 Task: Search one way flight ticket for 1 adult, 5 children, 2 infants in seat and 1 infant on lap in first from Durango: Durango√la Plata County Airport to Raleigh: Raleigh-durham International Airport on 8-5-2023. Choice of flights is United. Number of bags: 1 checked bag. Price is upto 82000. Outbound departure time preference is 21:45.
Action: Mouse moved to (353, 146)
Screenshot: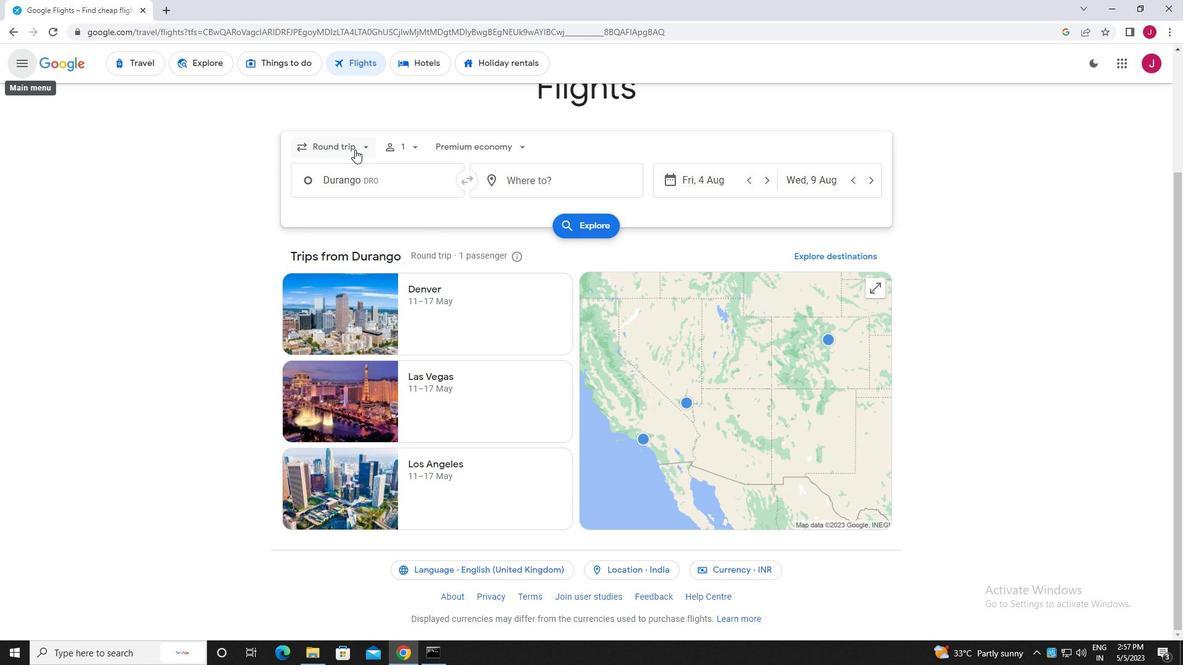
Action: Mouse pressed left at (353, 146)
Screenshot: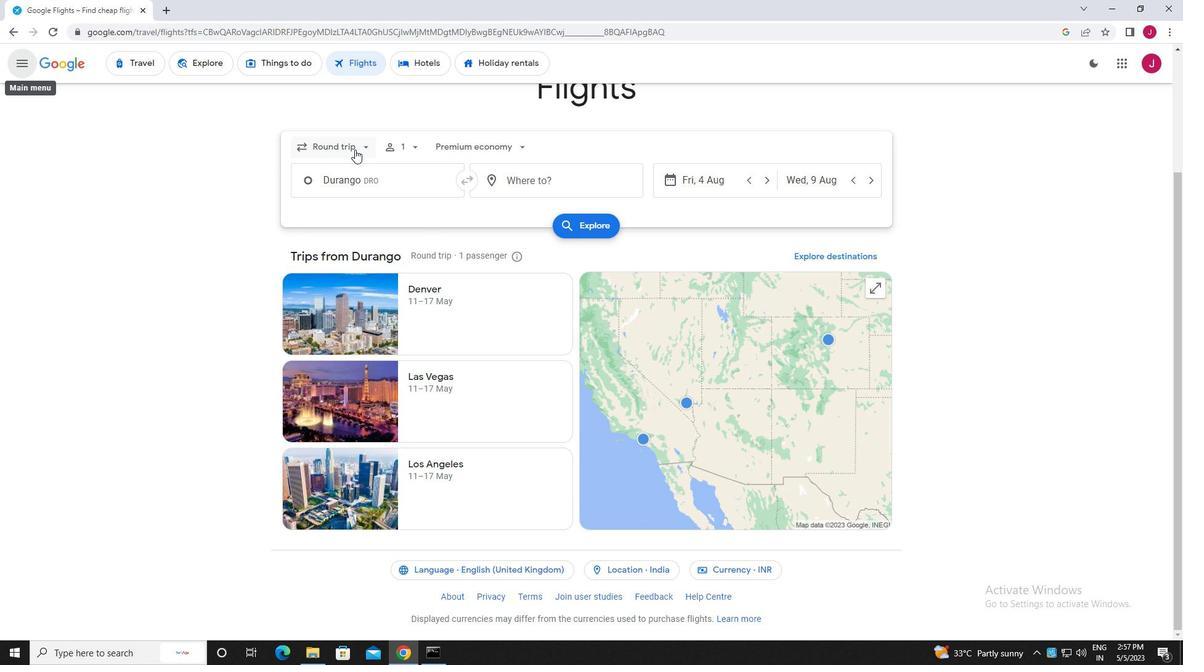 
Action: Mouse moved to (337, 204)
Screenshot: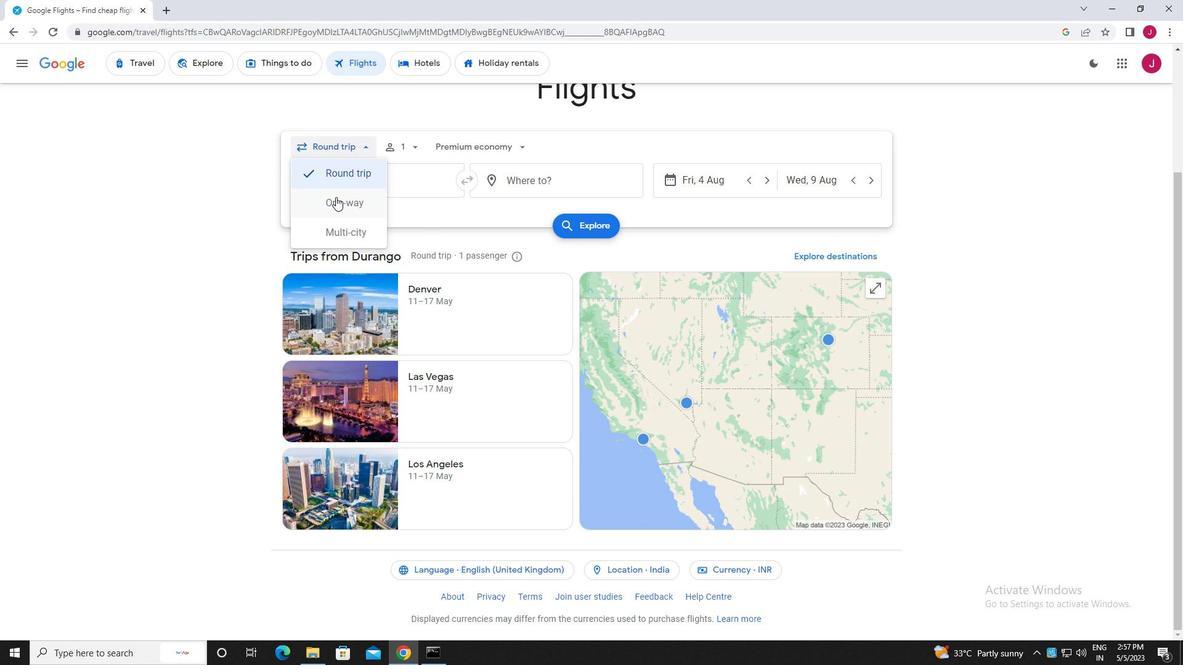 
Action: Mouse pressed left at (337, 204)
Screenshot: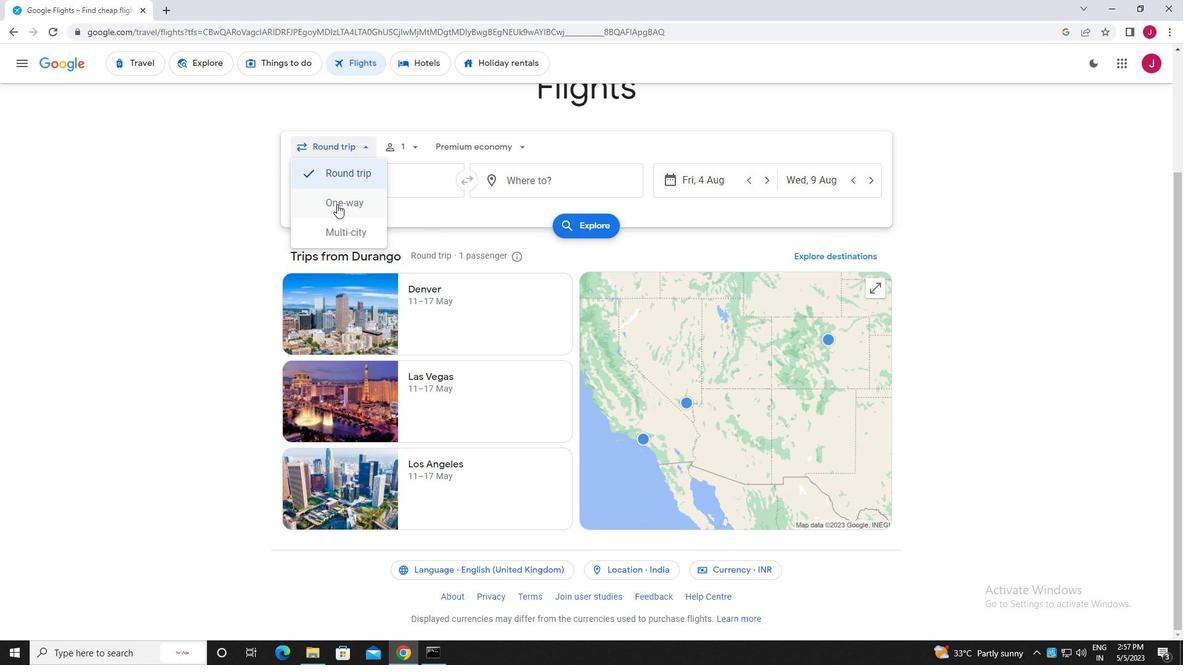 
Action: Mouse moved to (412, 147)
Screenshot: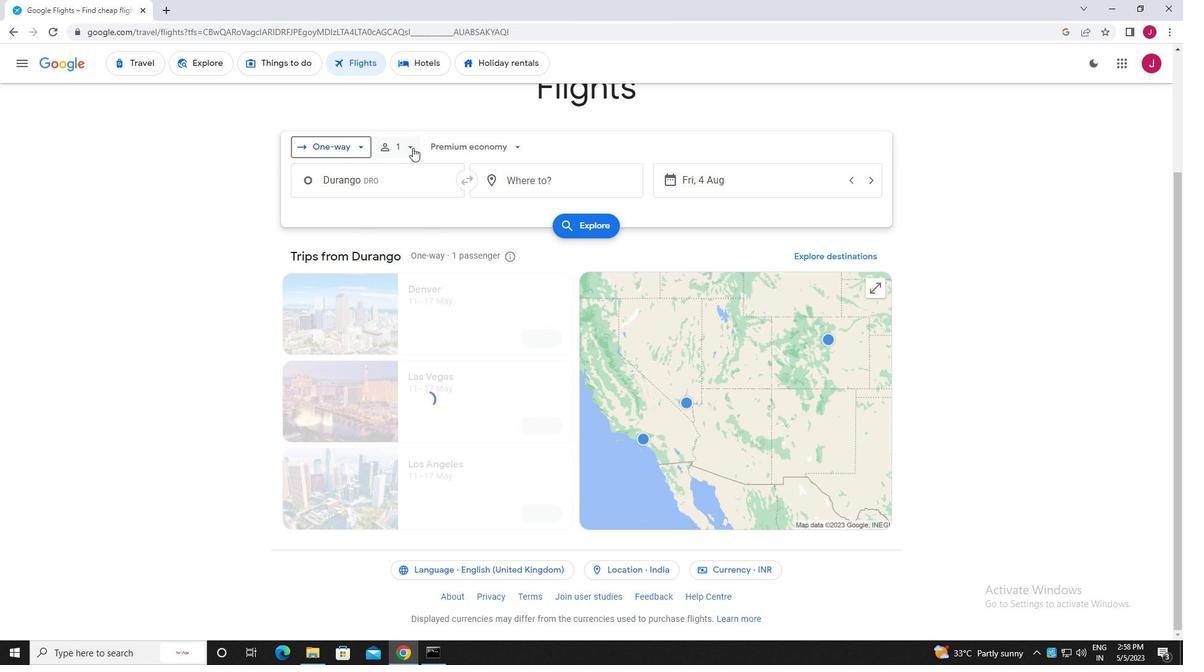 
Action: Mouse pressed left at (412, 147)
Screenshot: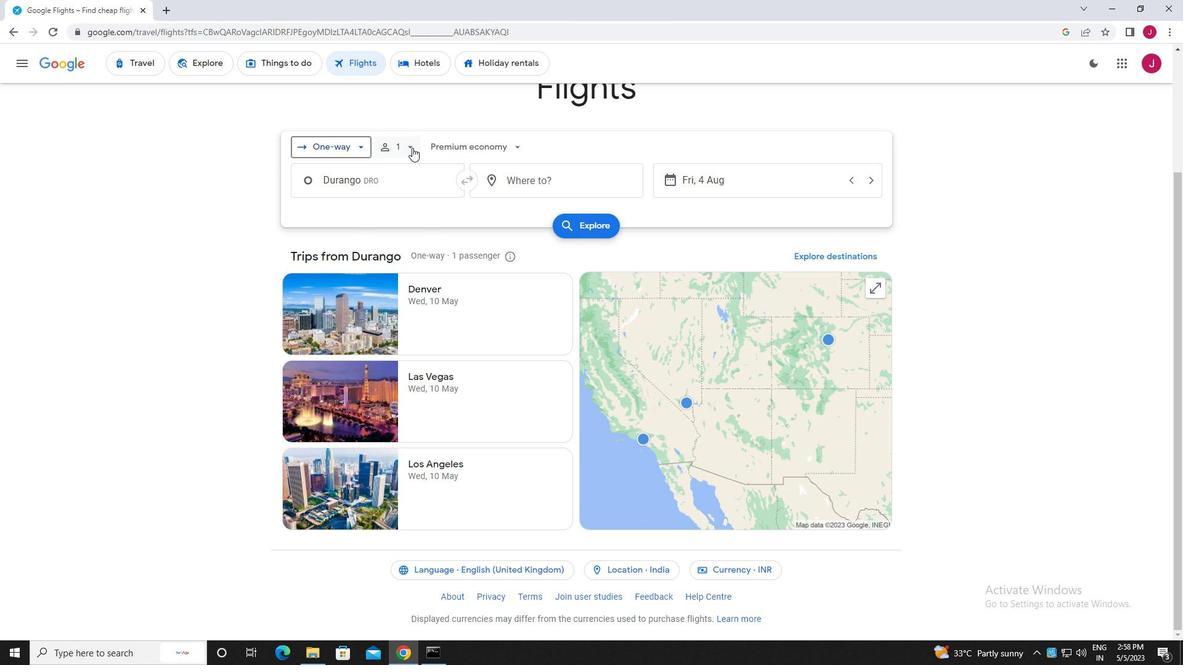 
Action: Mouse moved to (507, 210)
Screenshot: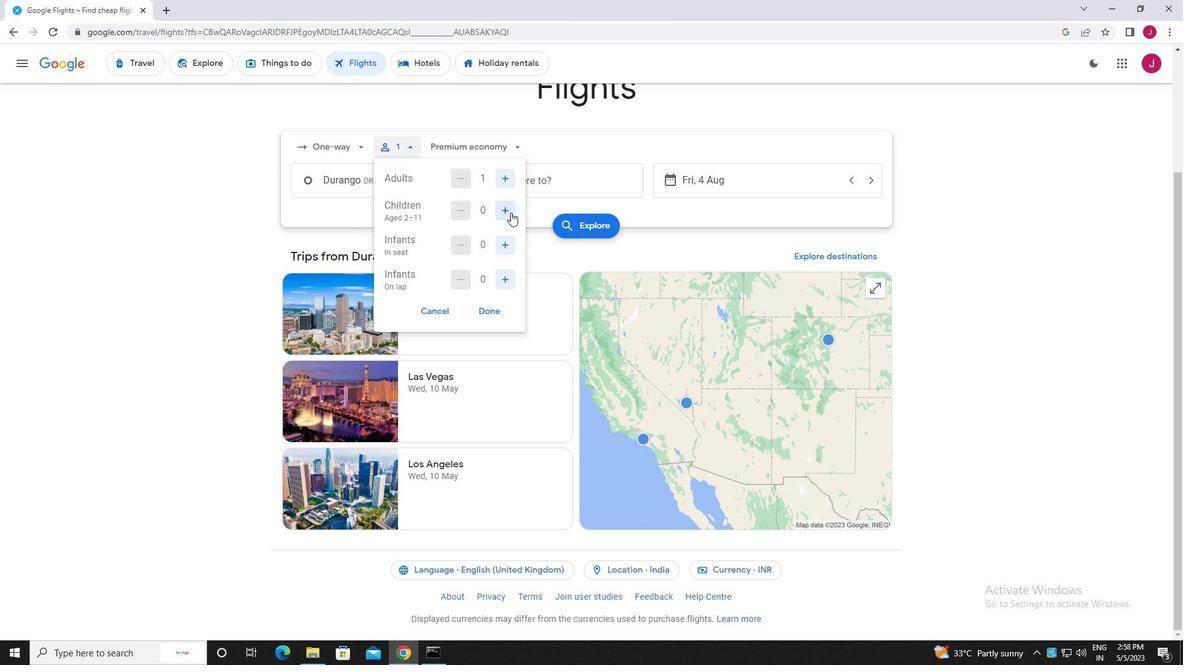 
Action: Mouse pressed left at (507, 210)
Screenshot: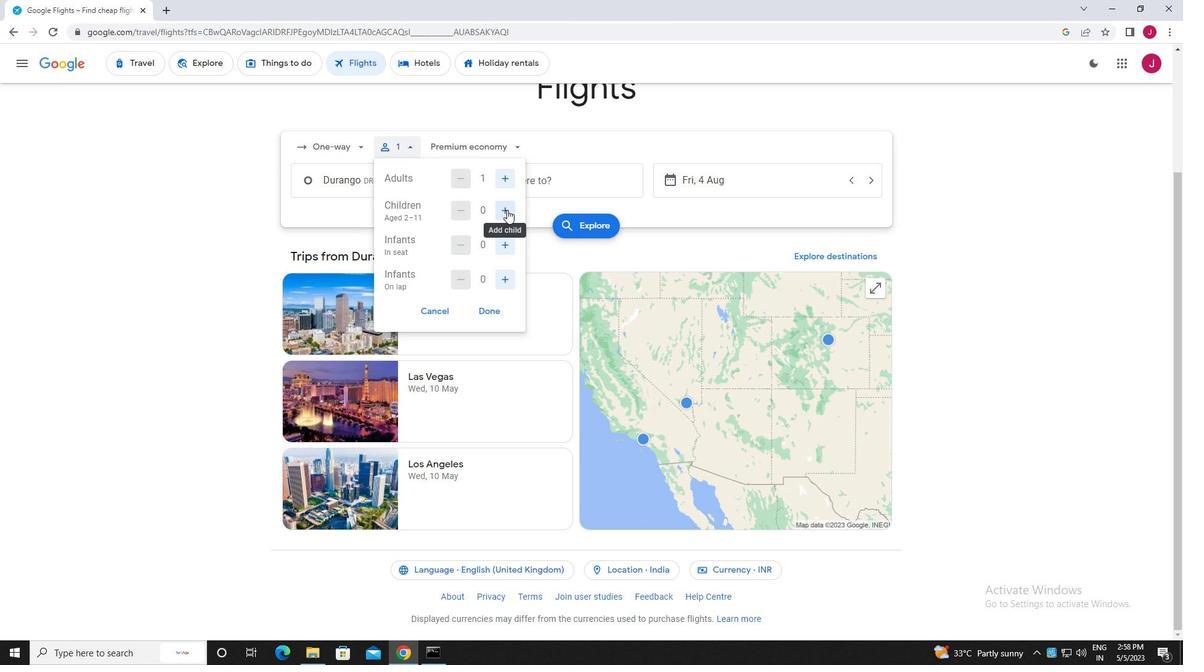 
Action: Mouse pressed left at (507, 210)
Screenshot: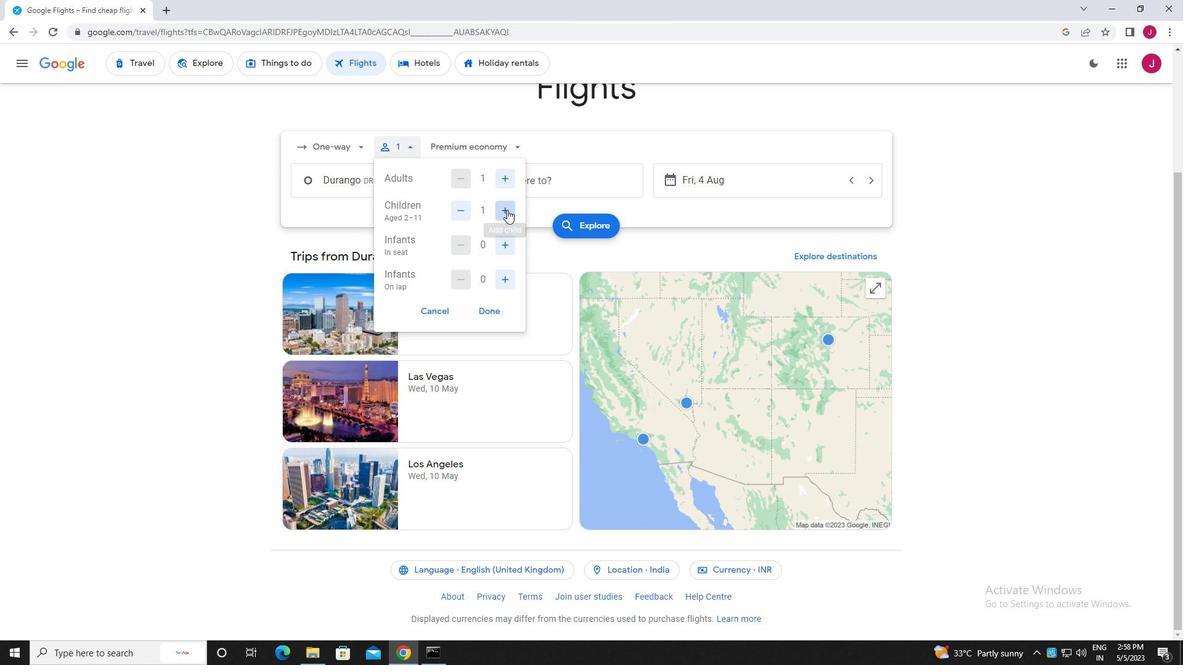 
Action: Mouse pressed left at (507, 210)
Screenshot: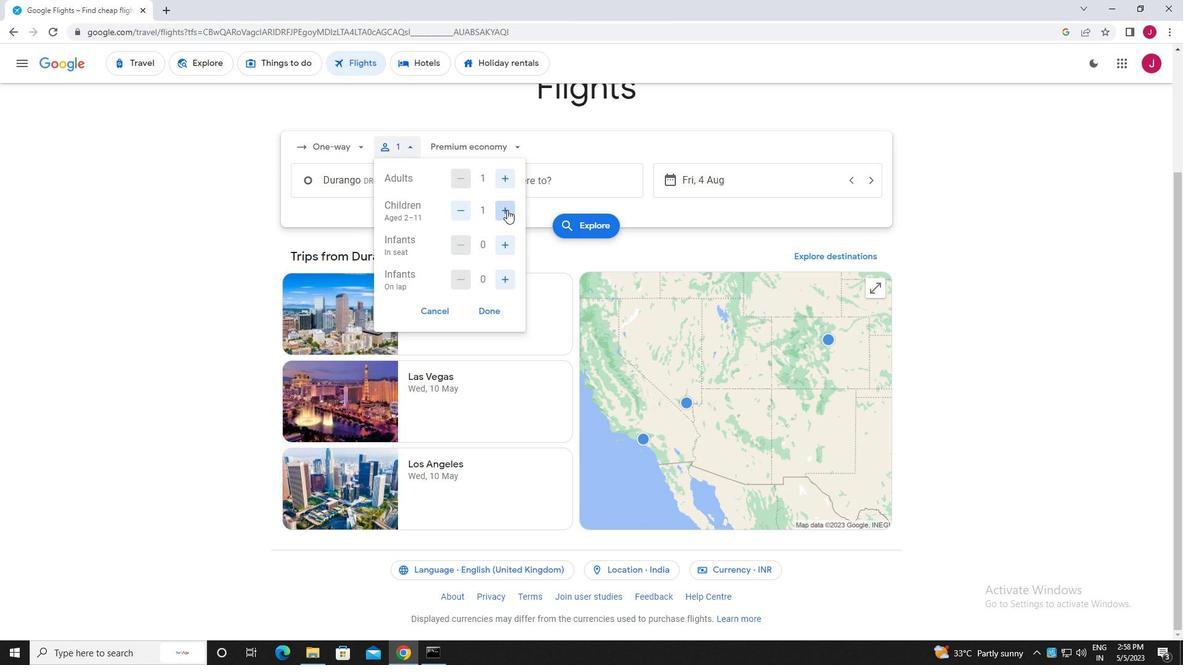 
Action: Mouse pressed left at (507, 210)
Screenshot: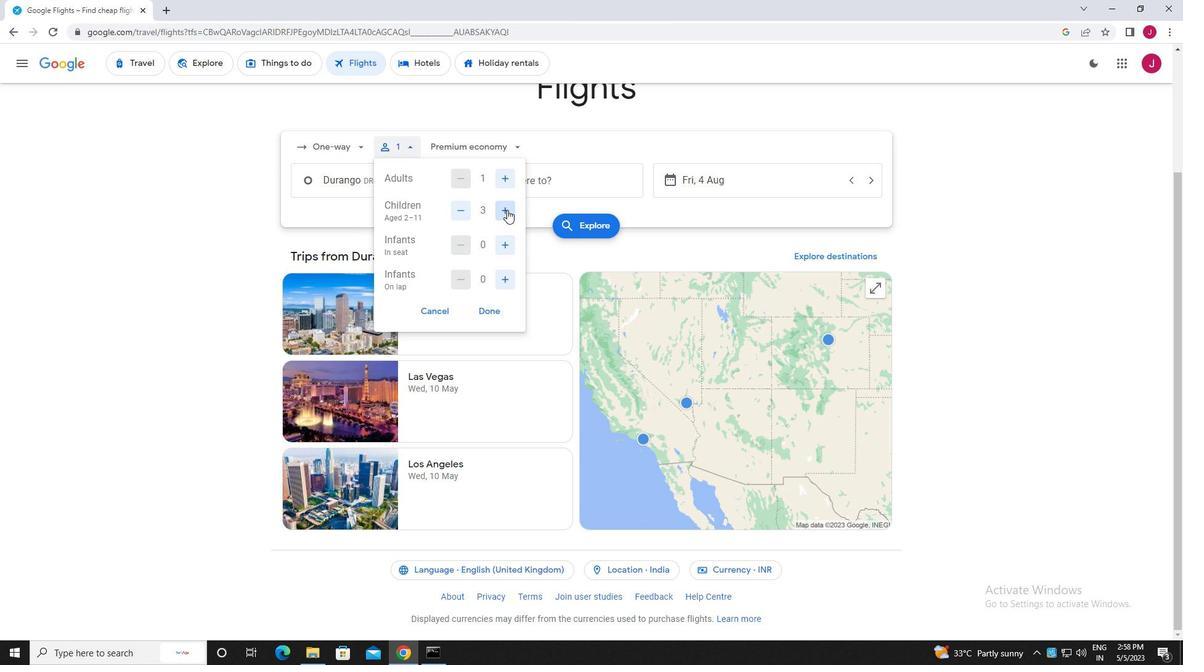 
Action: Mouse pressed left at (507, 210)
Screenshot: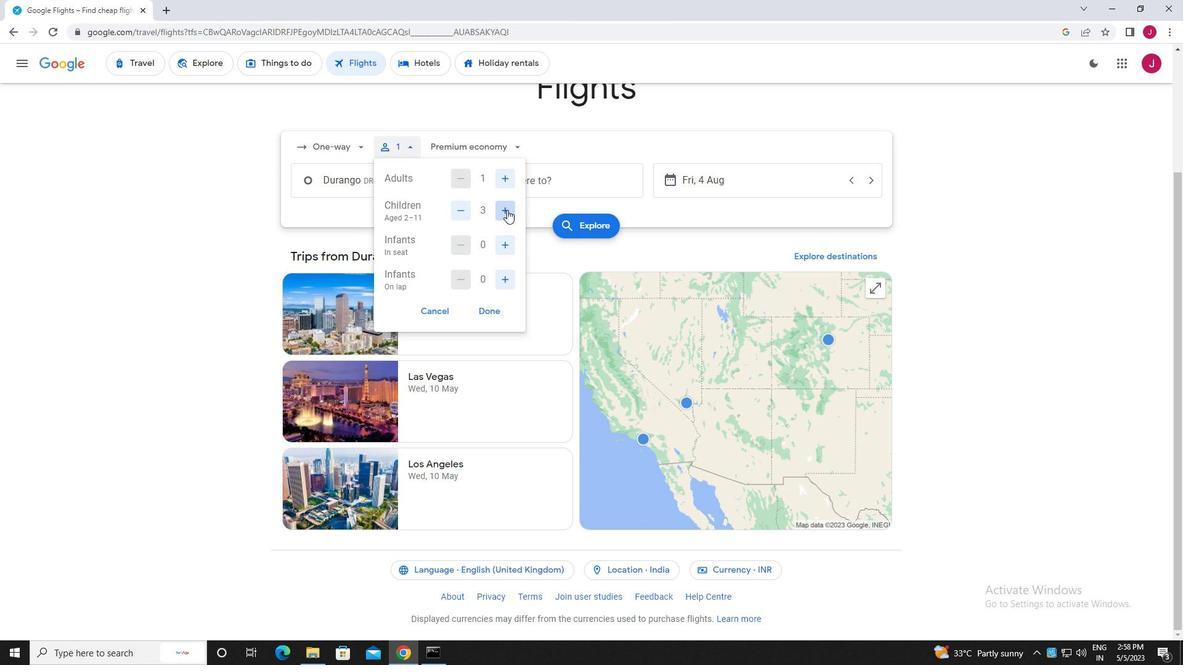 
Action: Mouse moved to (510, 252)
Screenshot: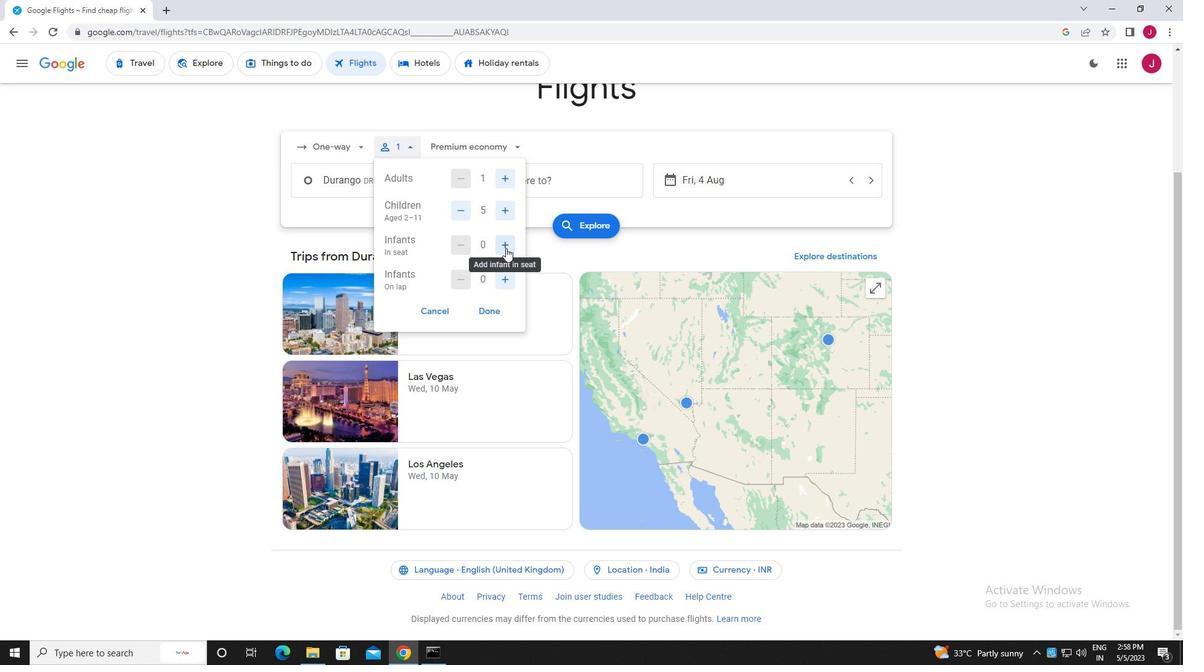 
Action: Mouse pressed left at (510, 252)
Screenshot: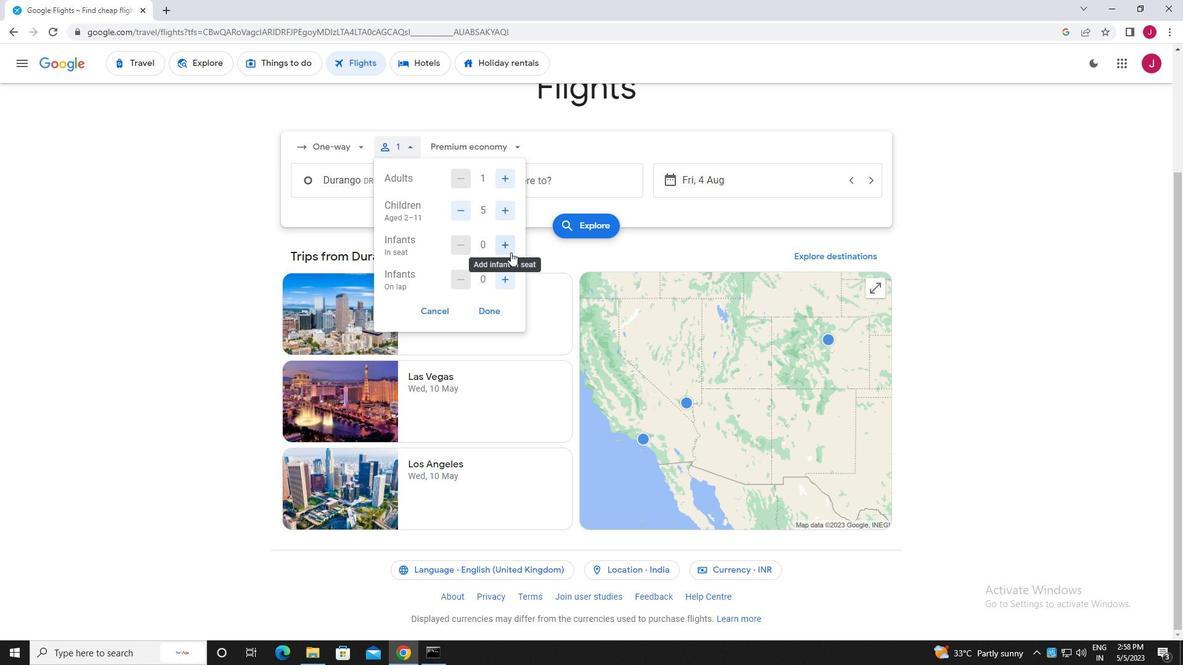 
Action: Mouse pressed left at (510, 252)
Screenshot: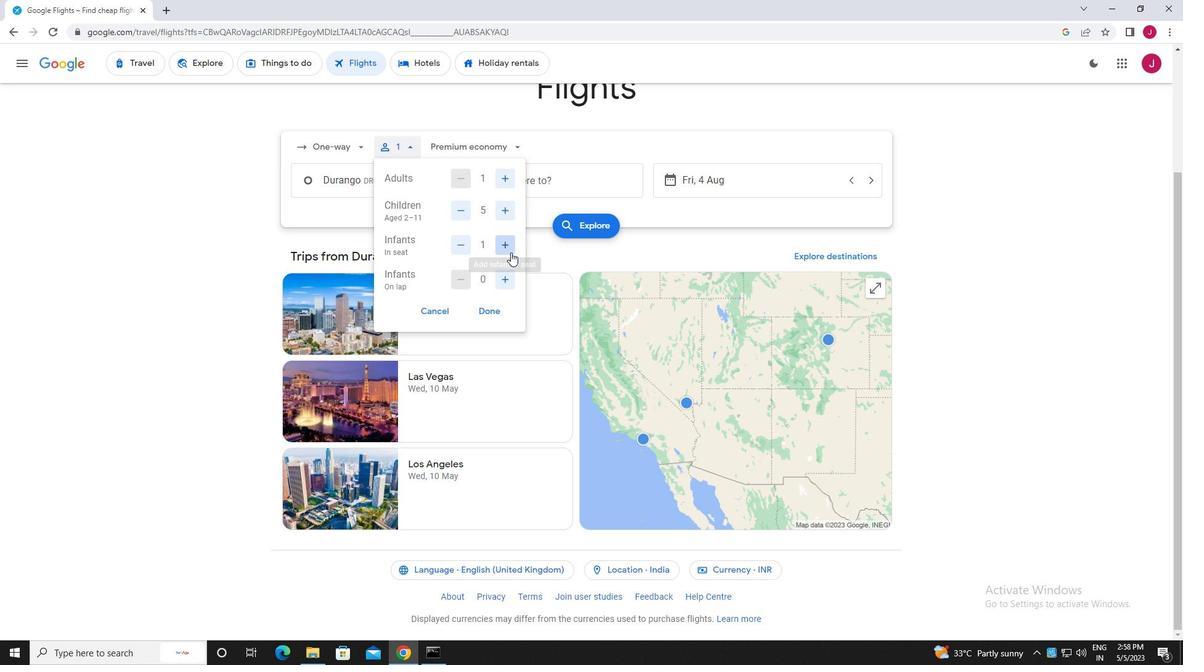 
Action: Mouse moved to (506, 281)
Screenshot: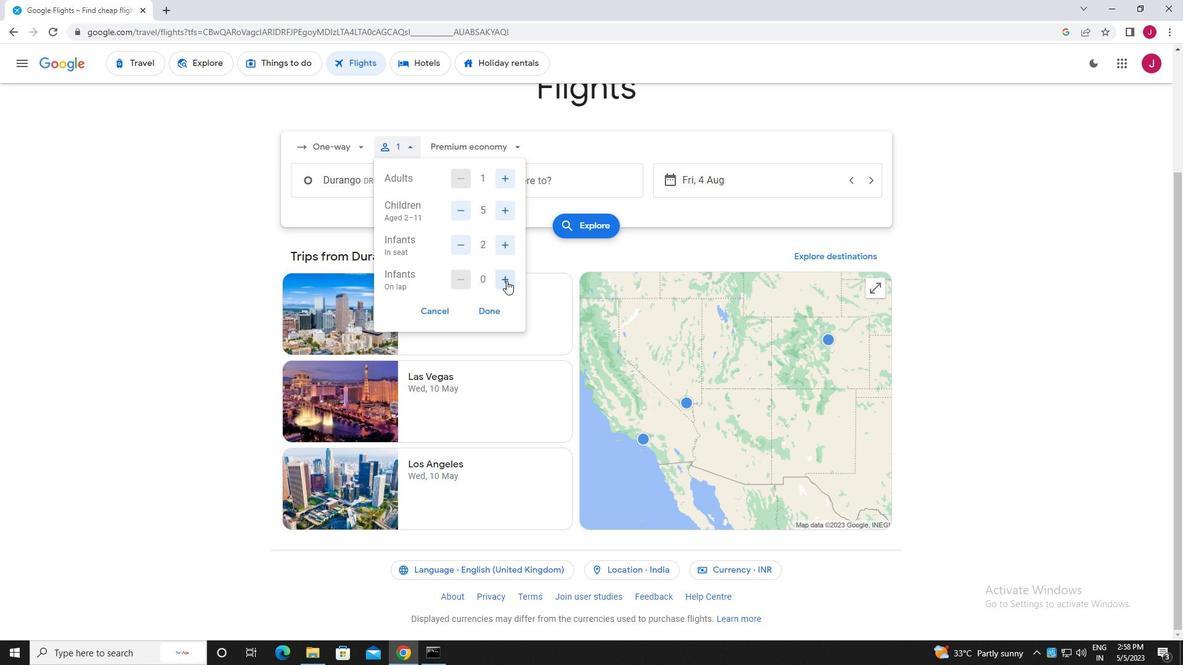 
Action: Mouse pressed left at (506, 281)
Screenshot: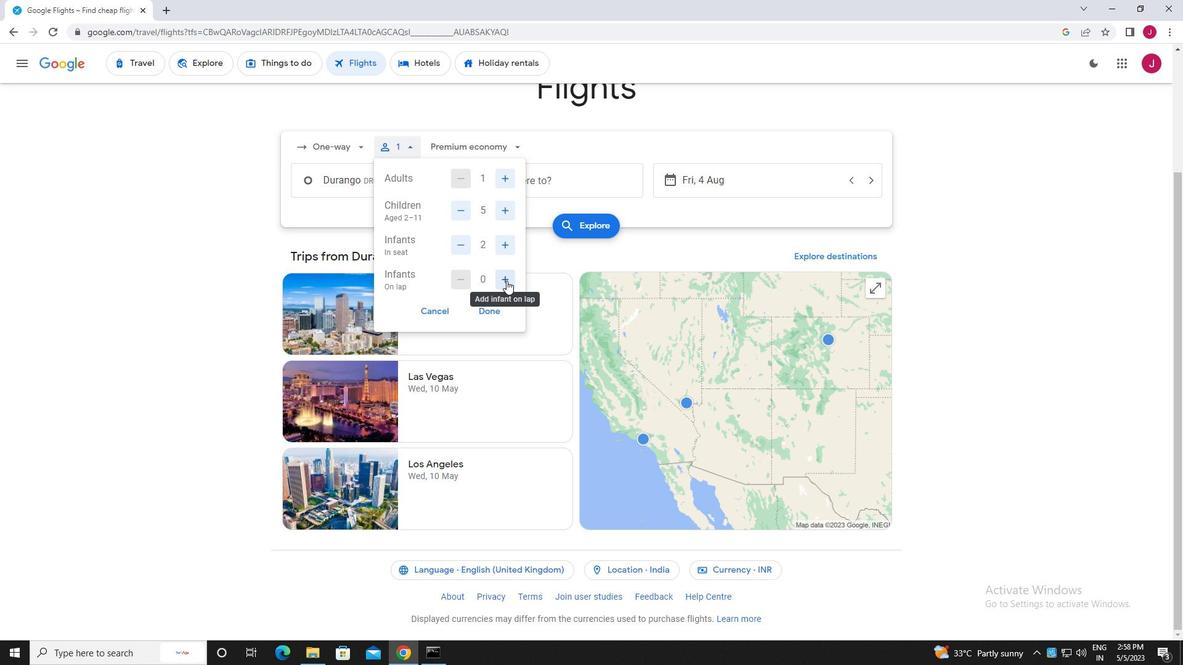 
Action: Mouse moved to (462, 246)
Screenshot: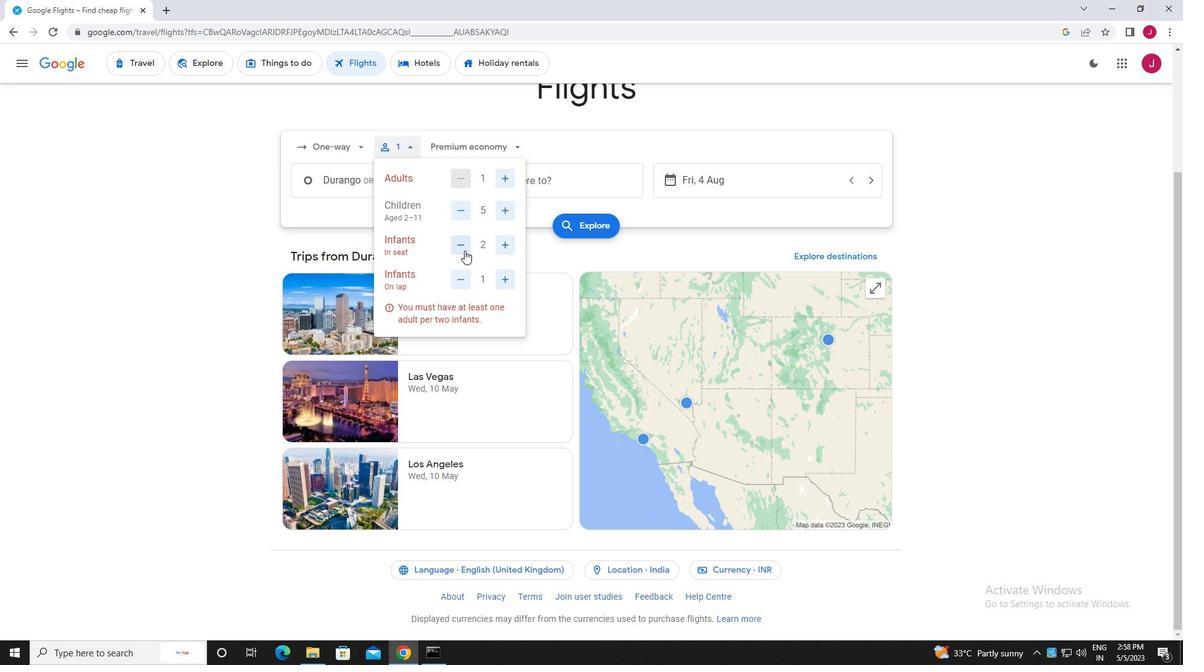 
Action: Mouse pressed left at (462, 246)
Screenshot: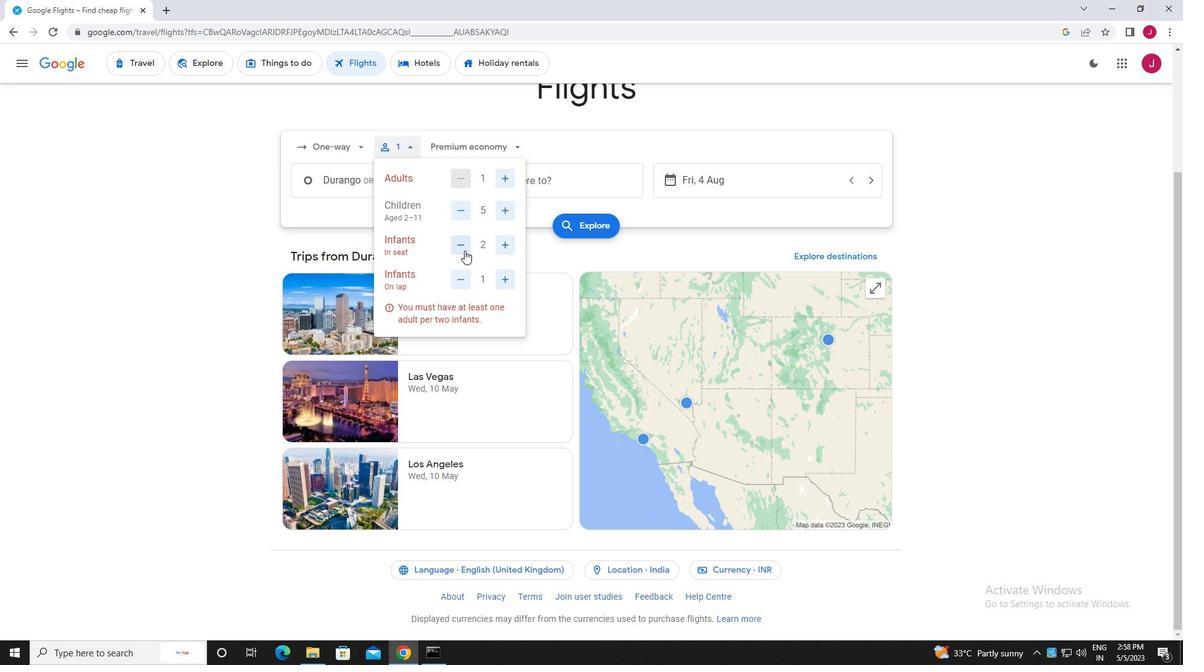 
Action: Mouse moved to (489, 306)
Screenshot: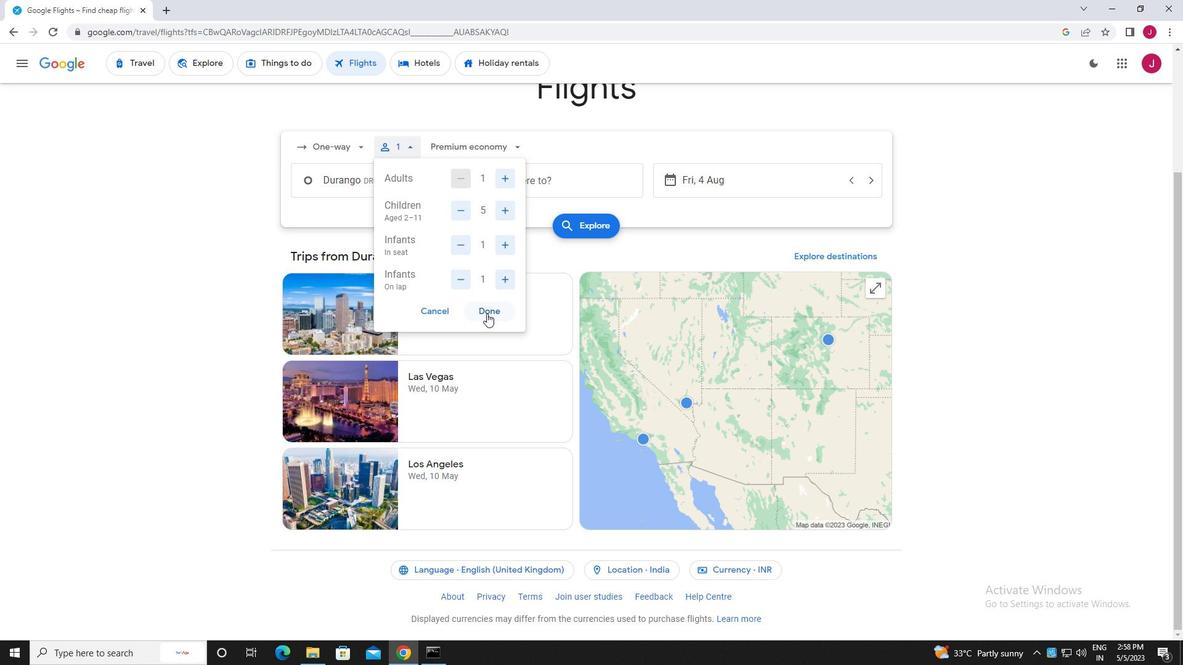 
Action: Mouse pressed left at (489, 306)
Screenshot: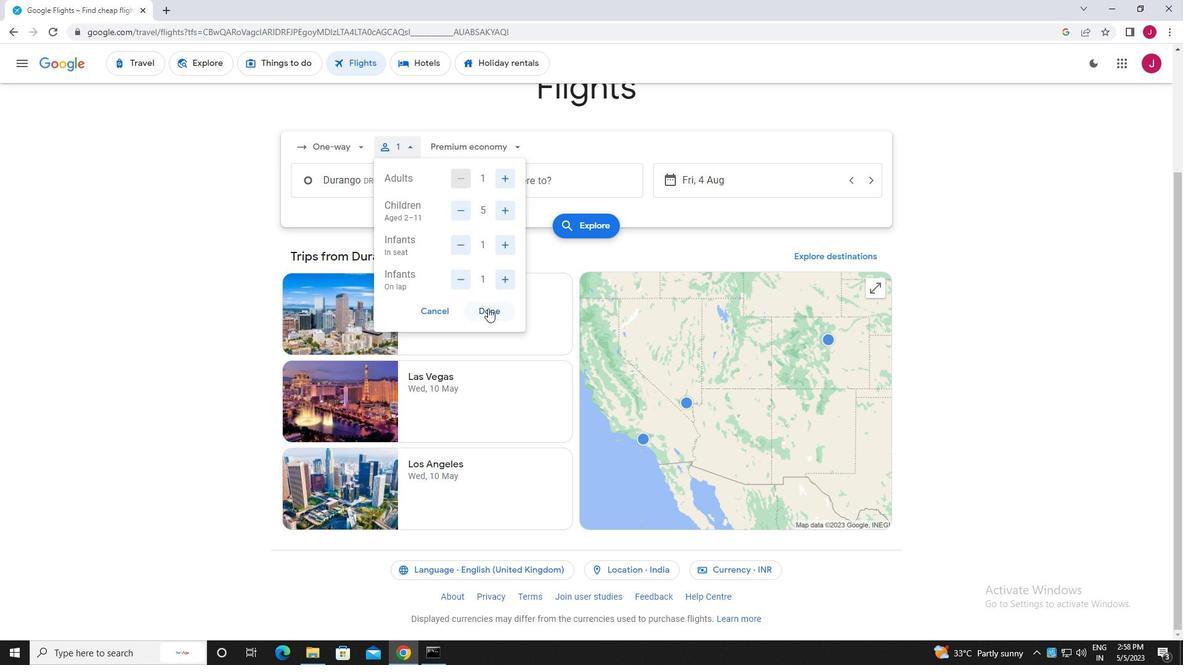 
Action: Mouse moved to (478, 150)
Screenshot: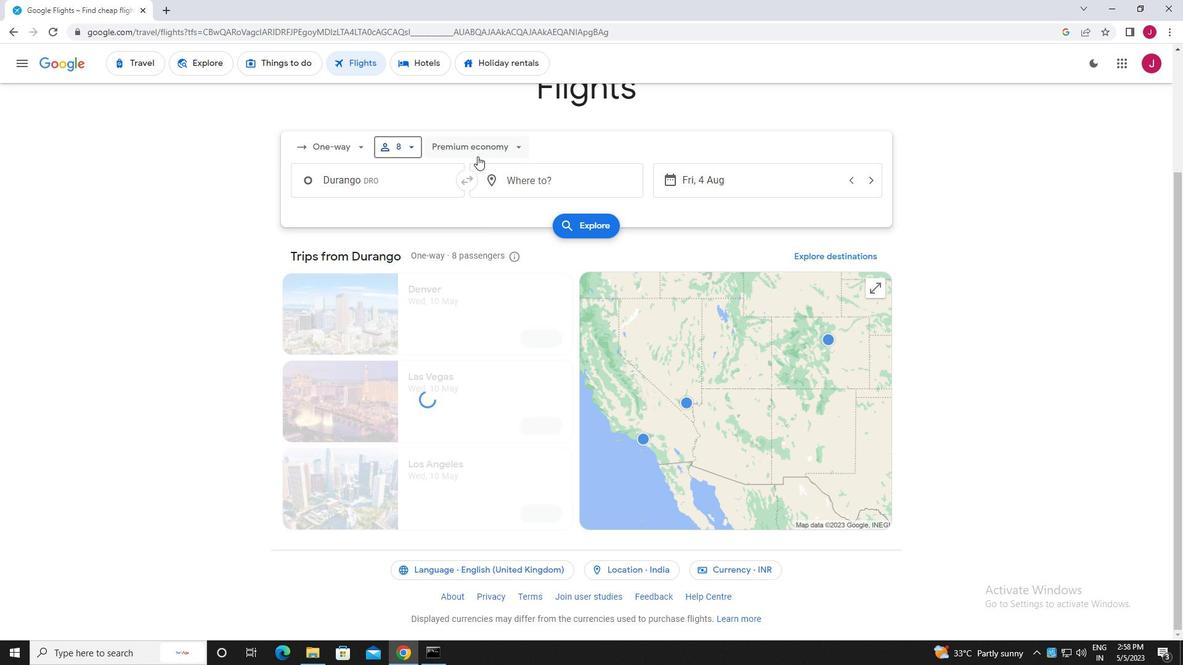 
Action: Mouse pressed left at (478, 150)
Screenshot: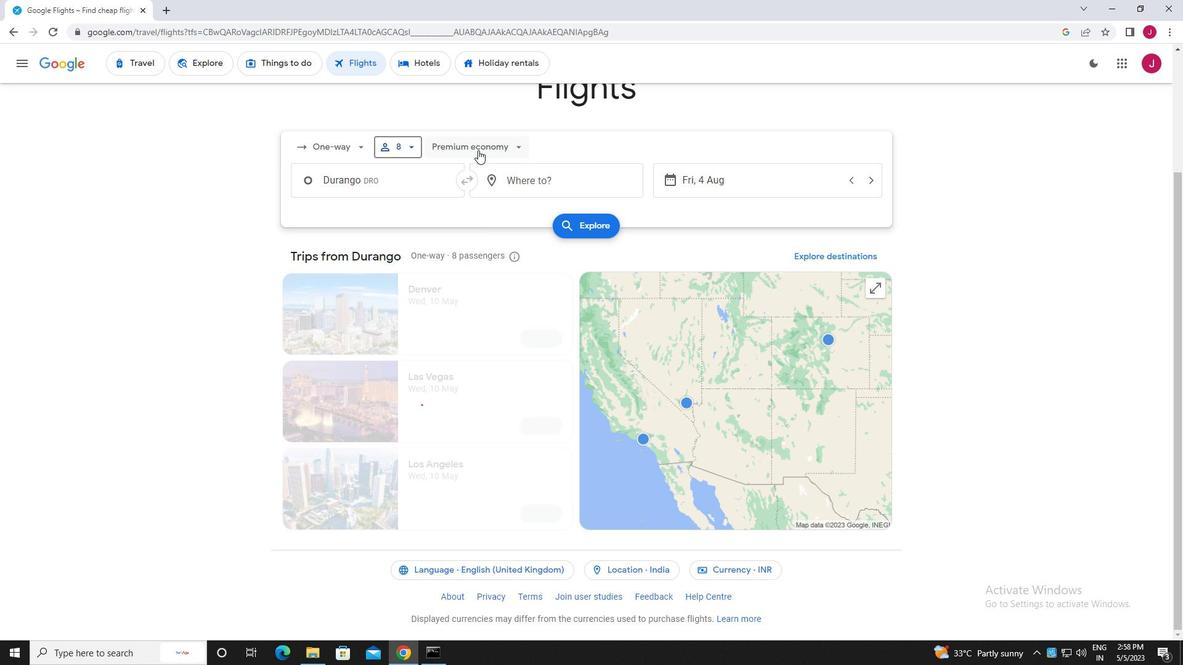 
Action: Mouse moved to (476, 258)
Screenshot: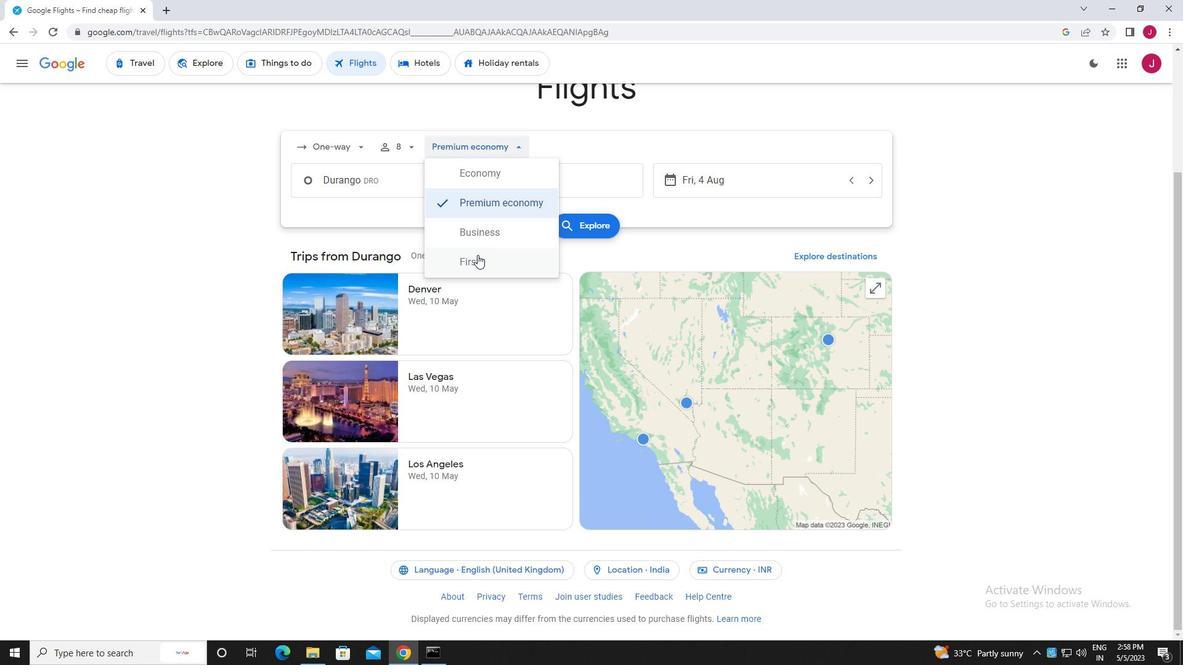 
Action: Mouse pressed left at (476, 258)
Screenshot: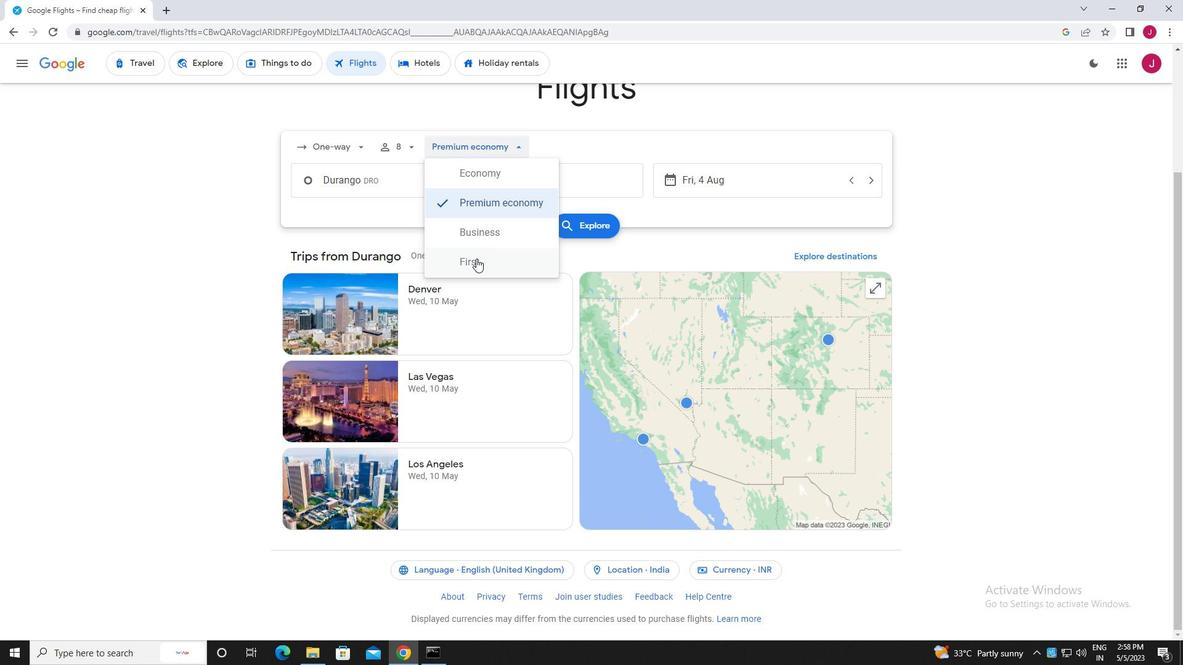 
Action: Mouse moved to (411, 186)
Screenshot: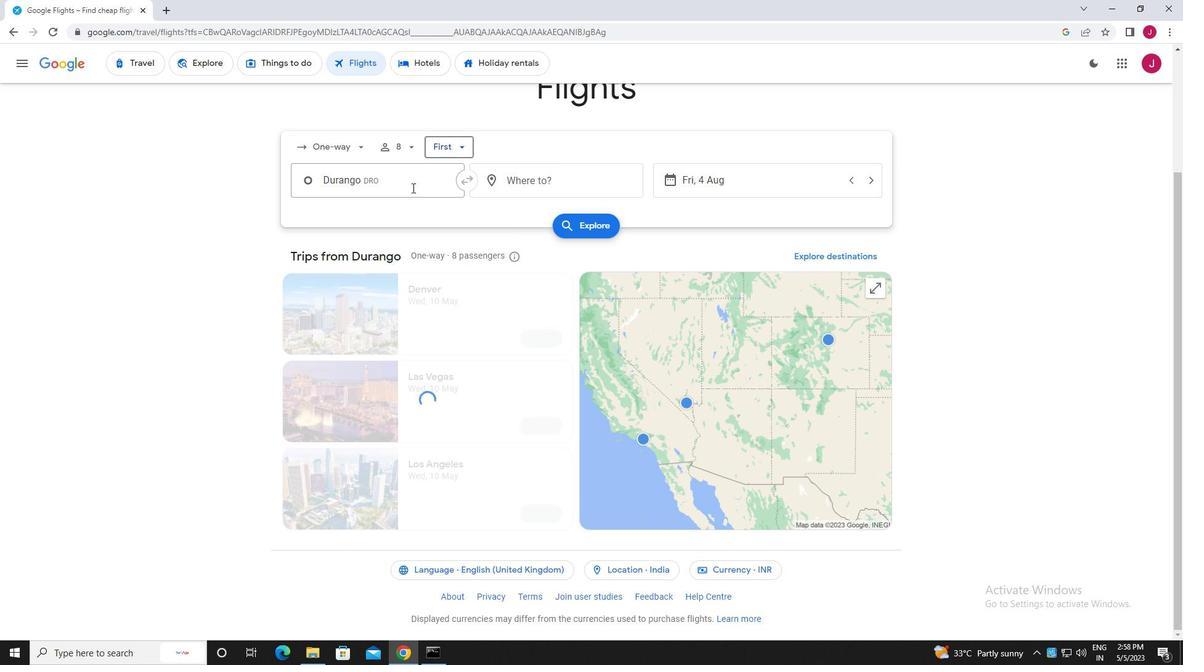 
Action: Mouse pressed left at (411, 186)
Screenshot: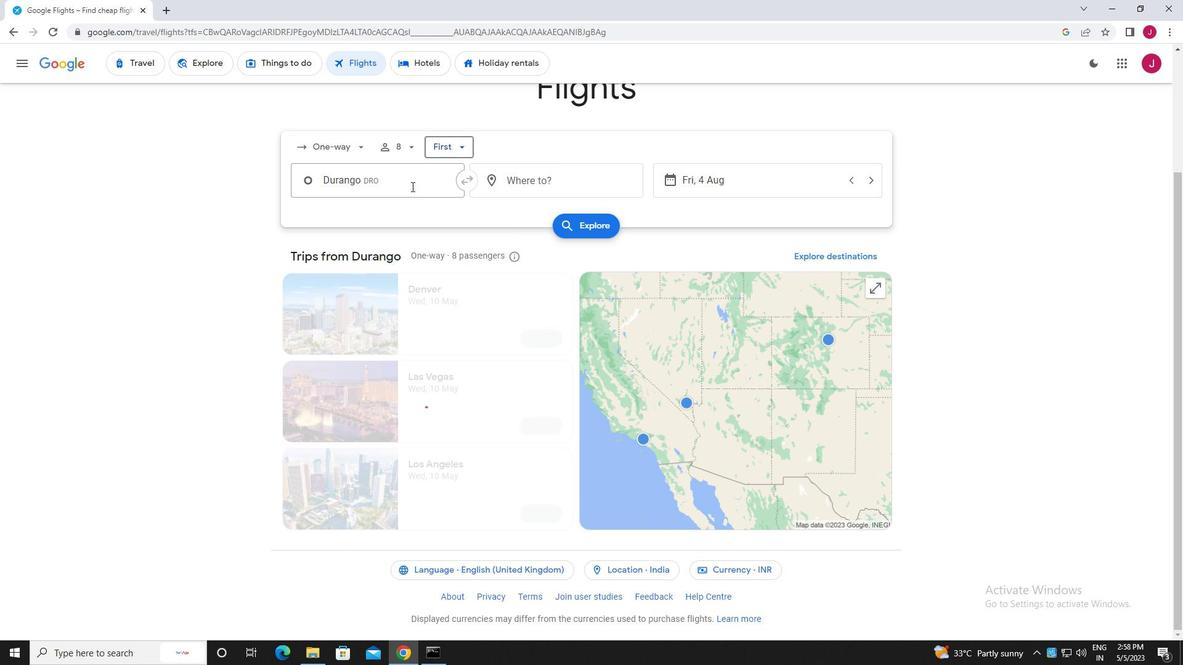 
Action: Key pressed durang
Screenshot: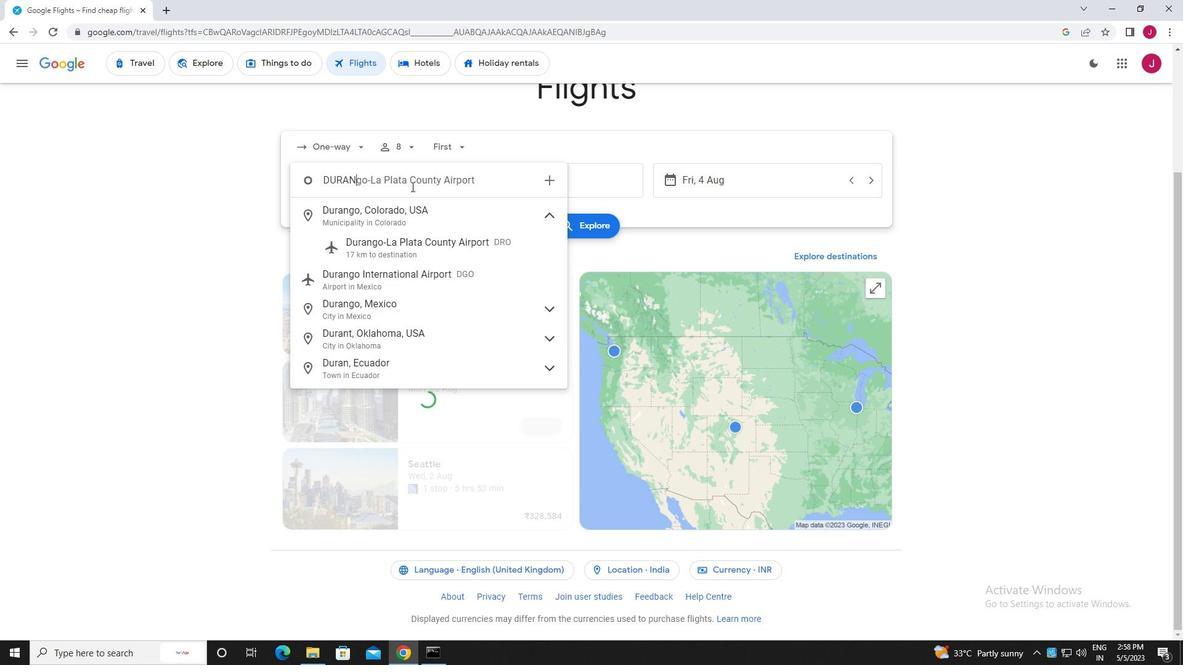 
Action: Mouse moved to (442, 245)
Screenshot: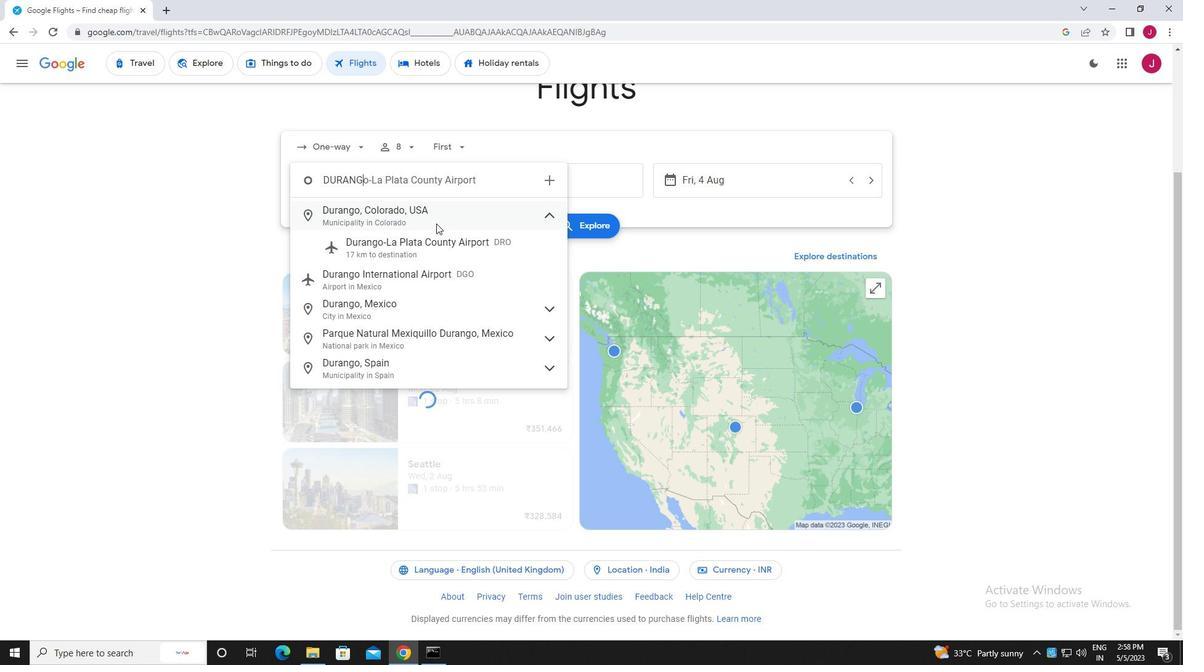 
Action: Mouse pressed left at (442, 245)
Screenshot: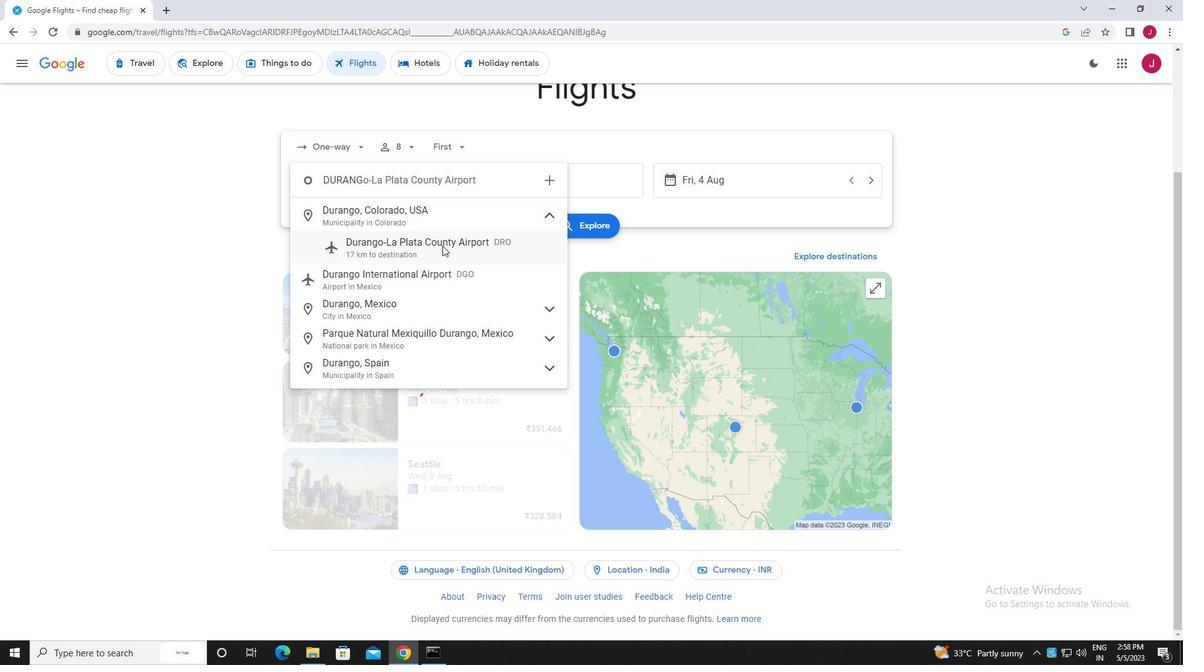 
Action: Mouse moved to (551, 183)
Screenshot: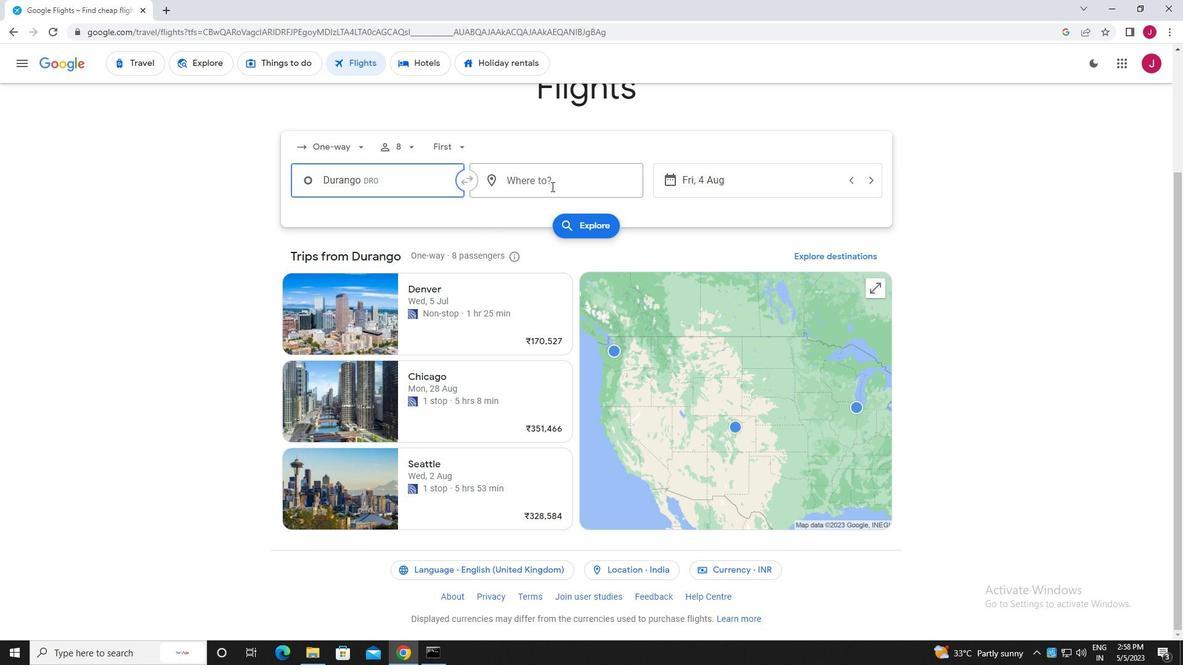 
Action: Mouse pressed left at (551, 183)
Screenshot: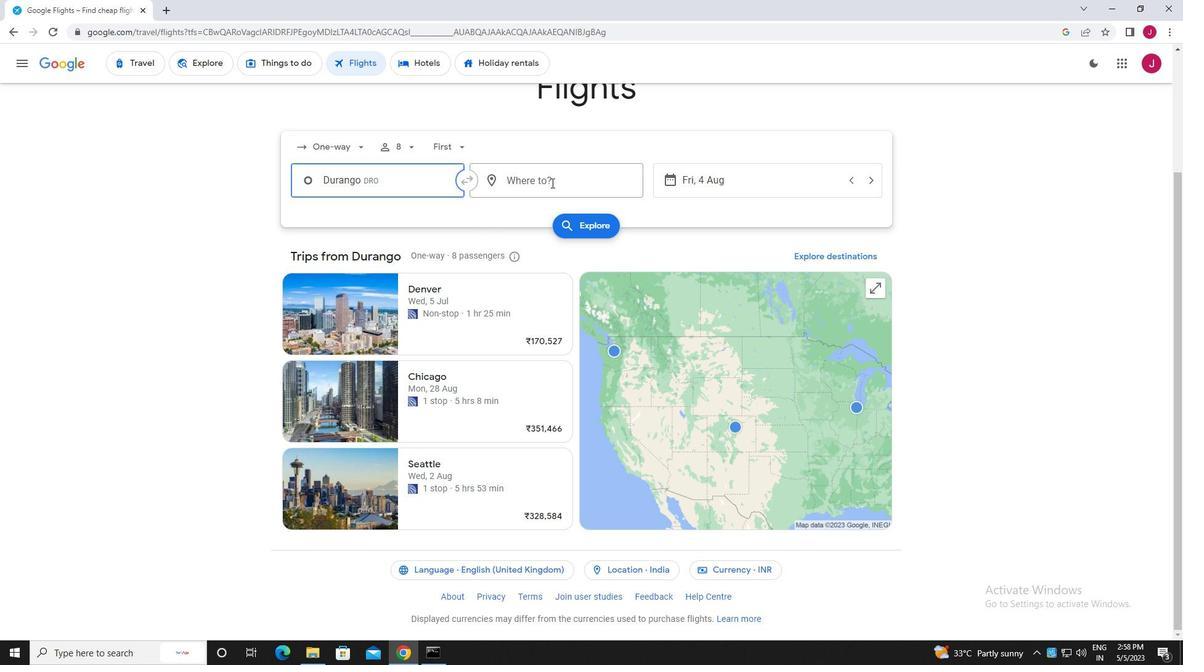 
Action: Mouse moved to (552, 183)
Screenshot: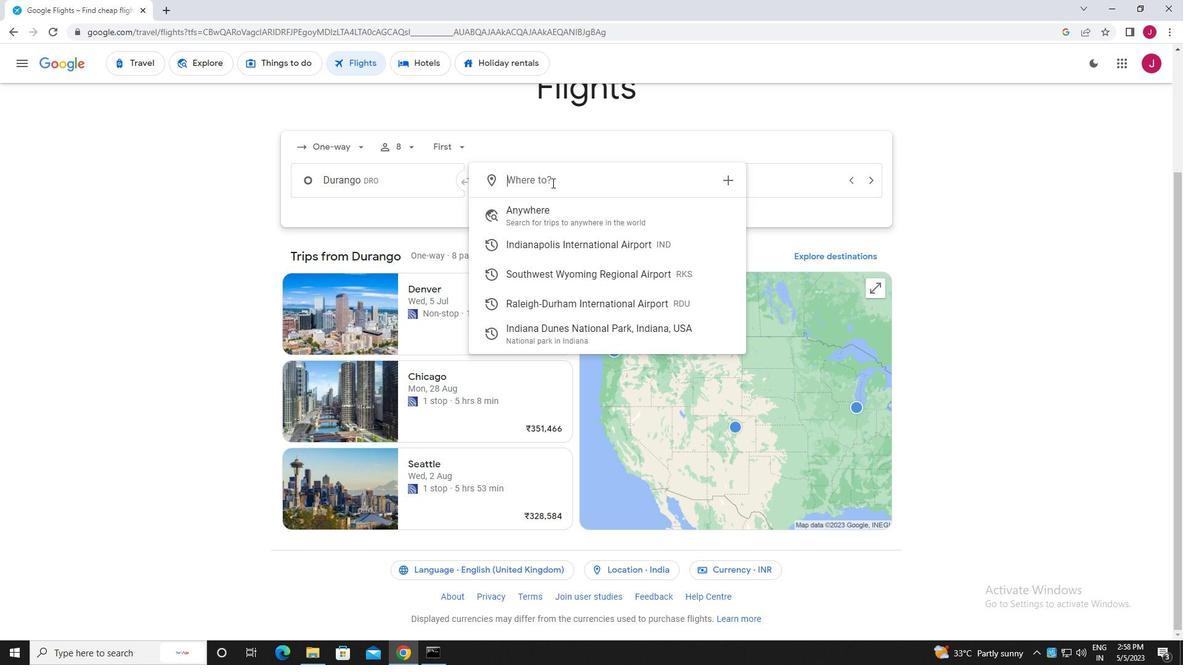 
Action: Key pressed raleigh
Screenshot: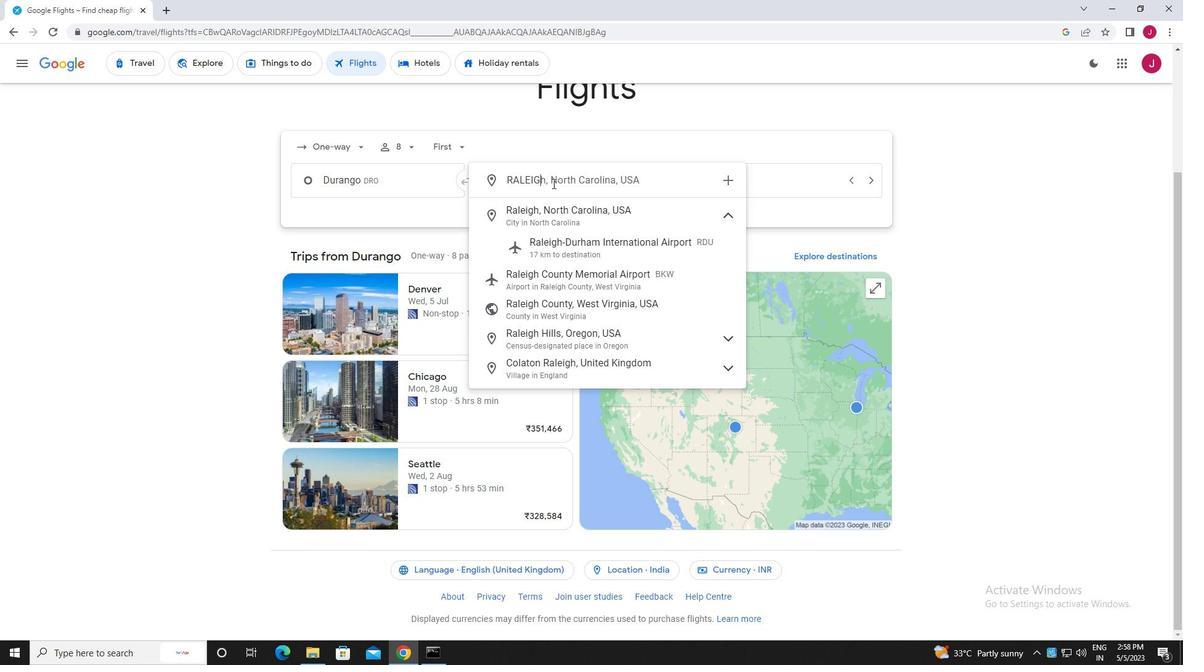 
Action: Mouse moved to (586, 237)
Screenshot: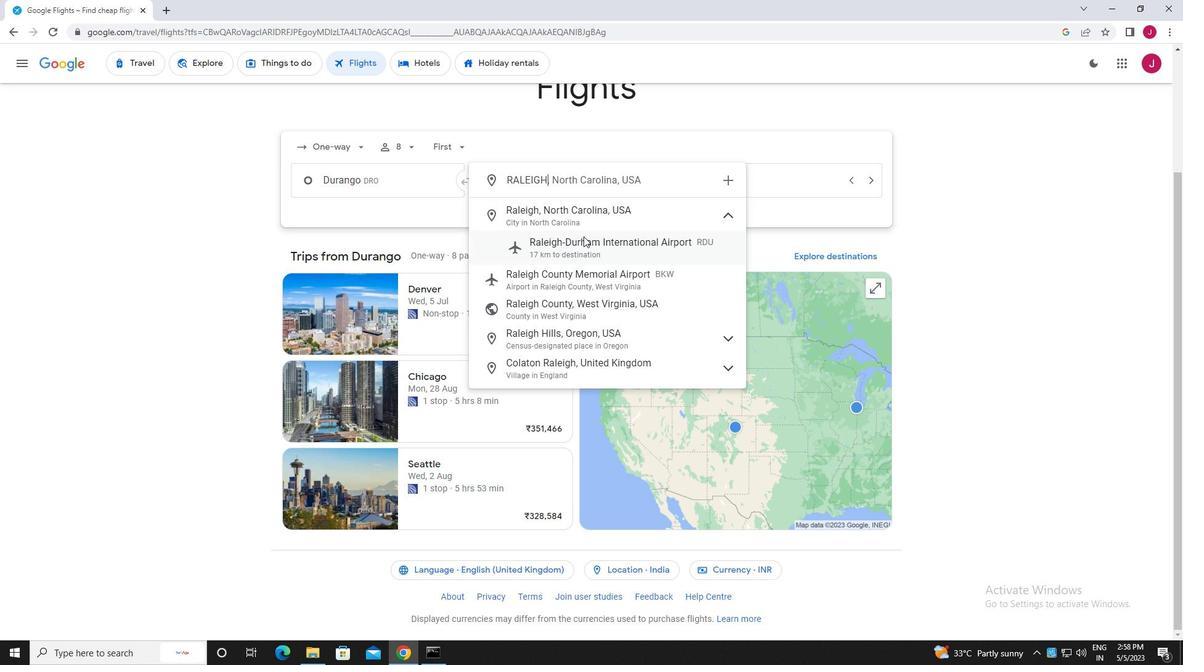 
Action: Mouse pressed left at (586, 237)
Screenshot: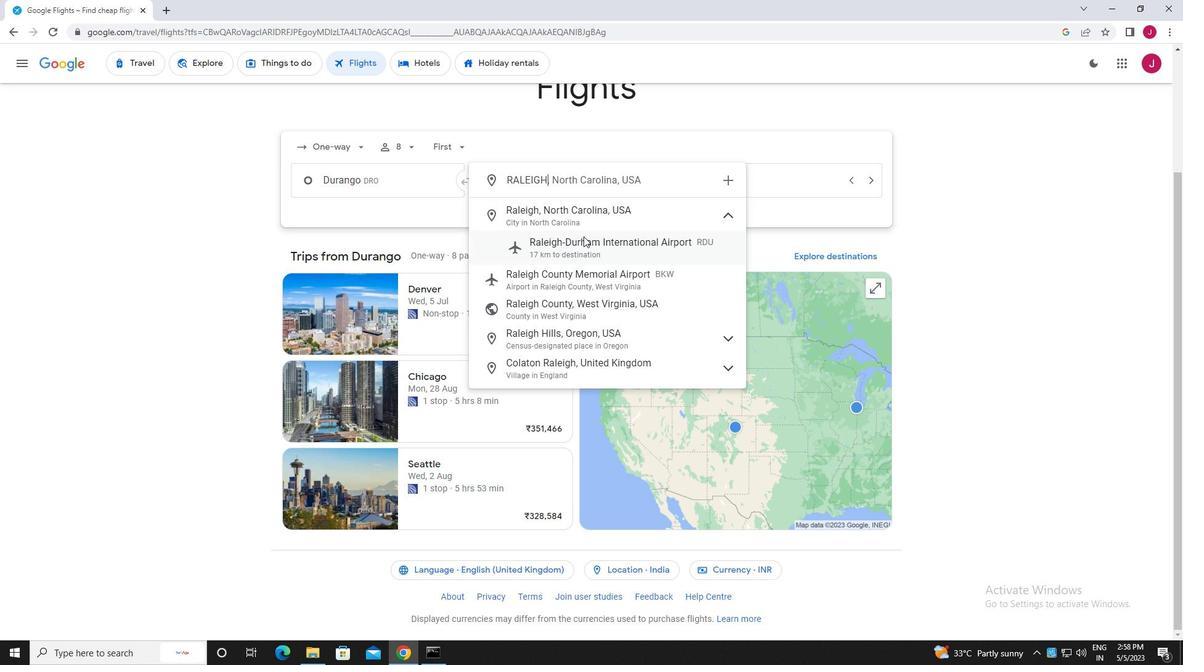 
Action: Mouse moved to (719, 186)
Screenshot: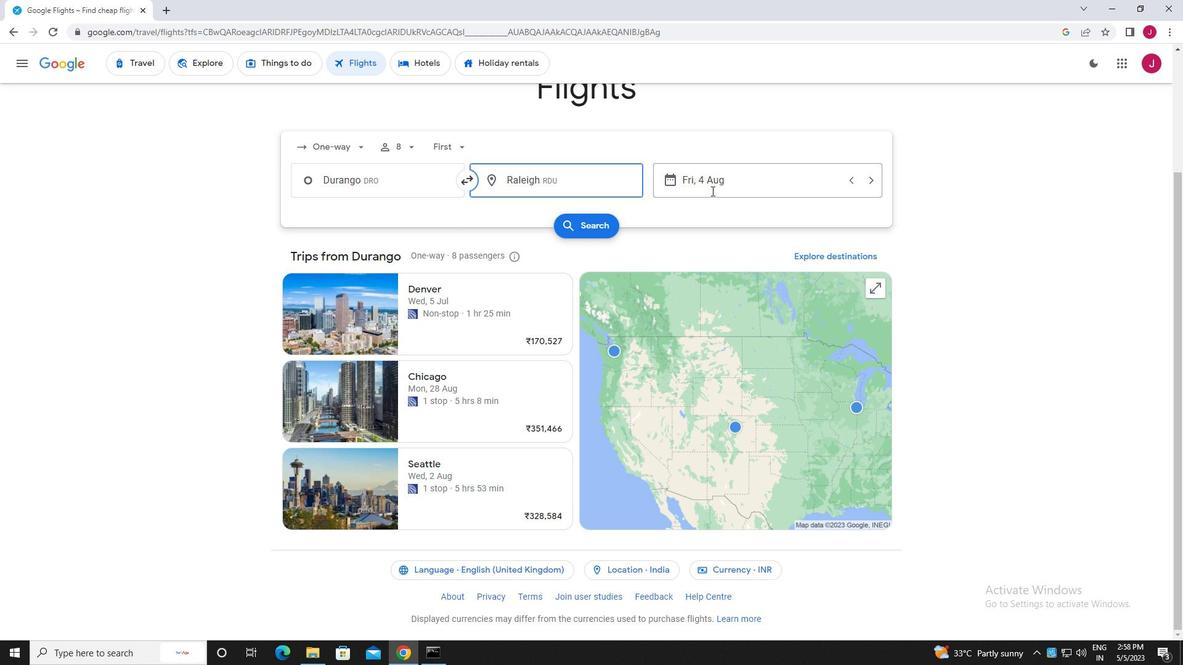 
Action: Mouse pressed left at (719, 186)
Screenshot: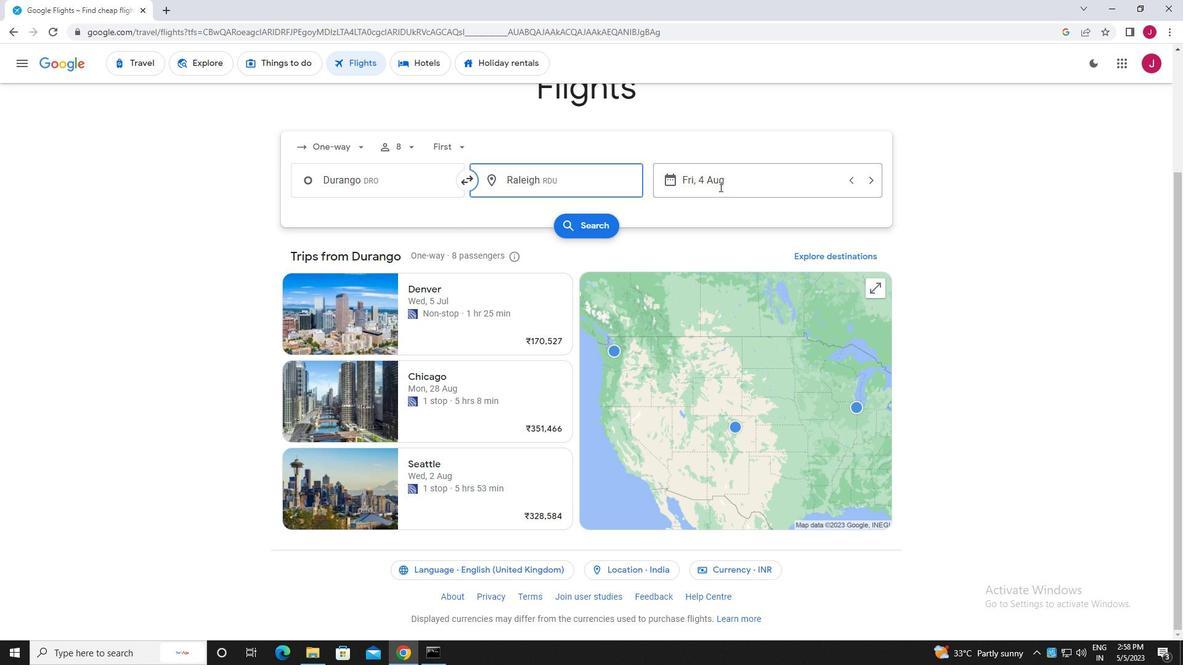 
Action: Mouse moved to (621, 279)
Screenshot: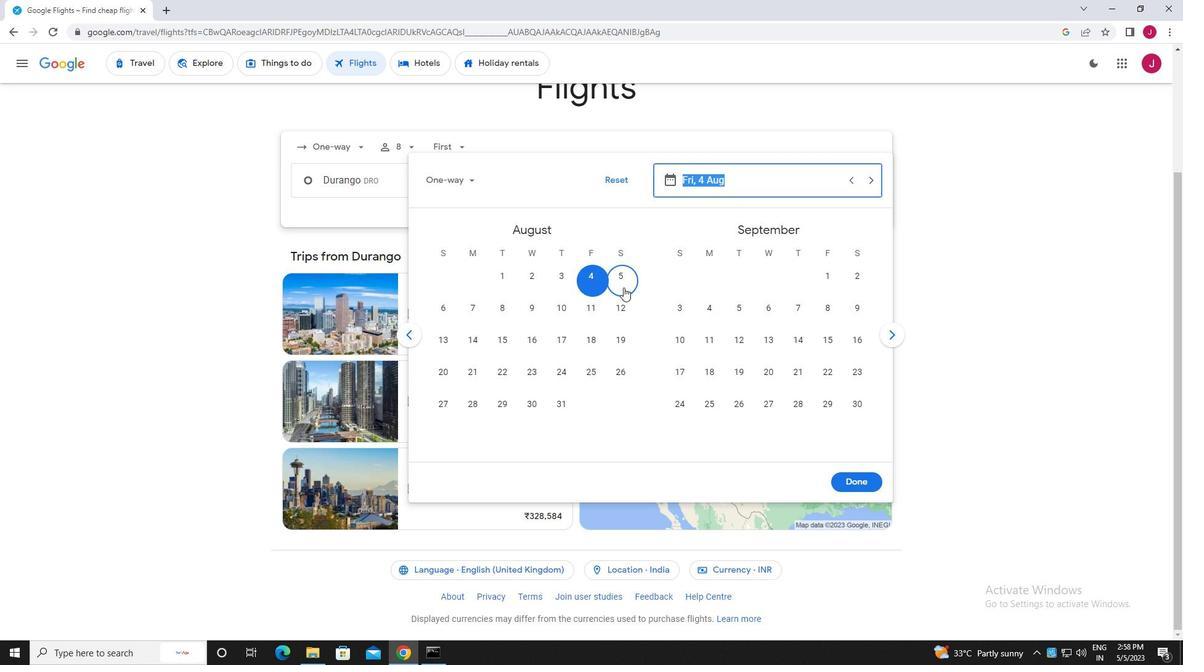 
Action: Mouse pressed left at (621, 279)
Screenshot: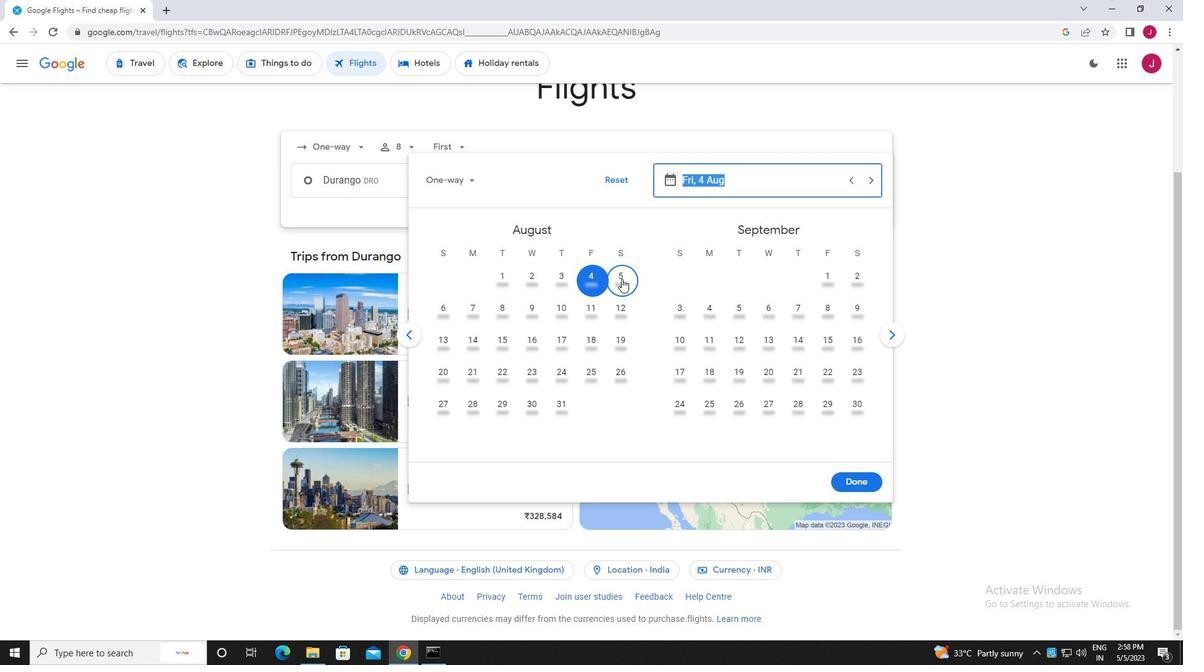 
Action: Mouse moved to (841, 485)
Screenshot: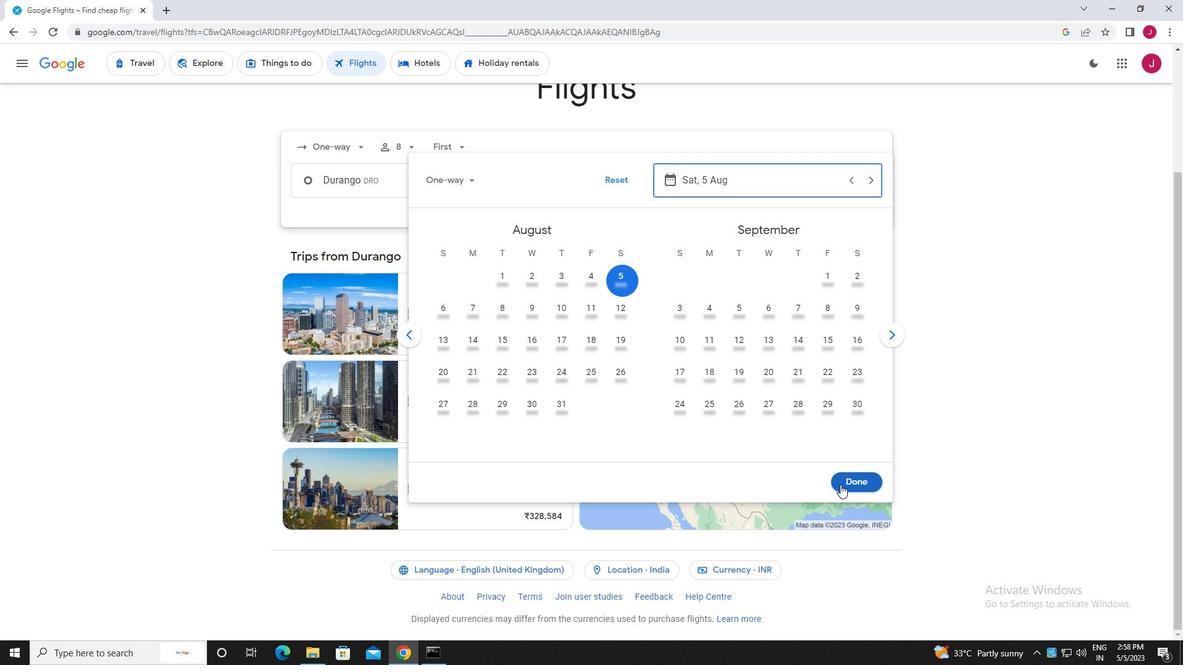 
Action: Mouse pressed left at (841, 485)
Screenshot: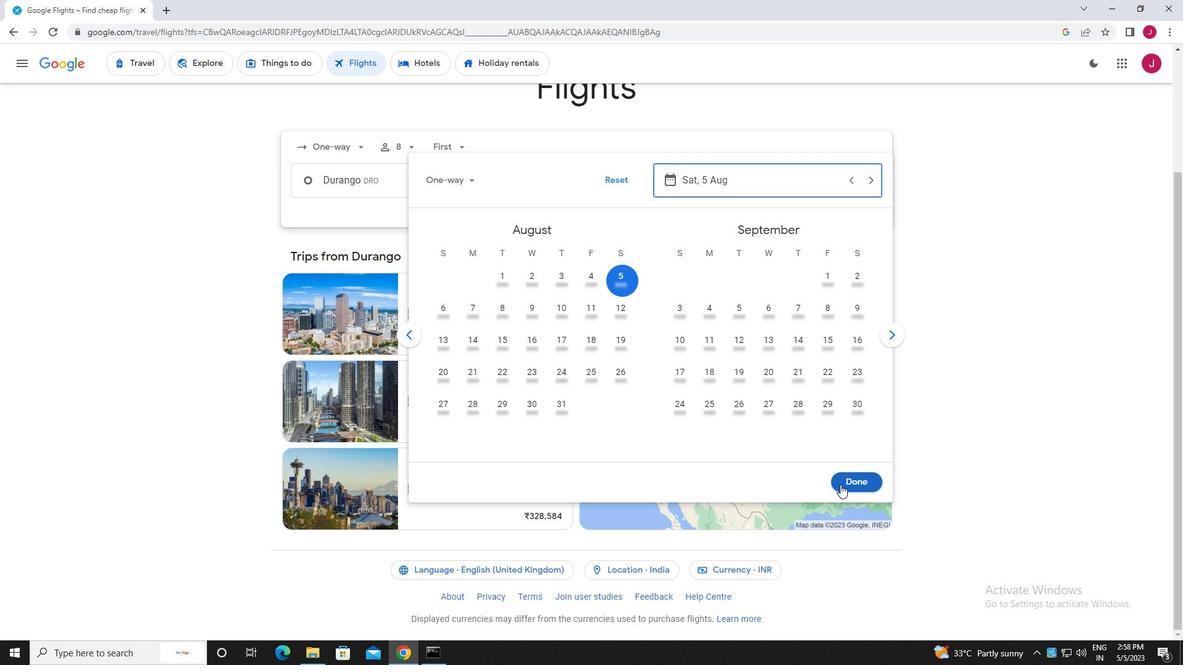 
Action: Mouse moved to (594, 229)
Screenshot: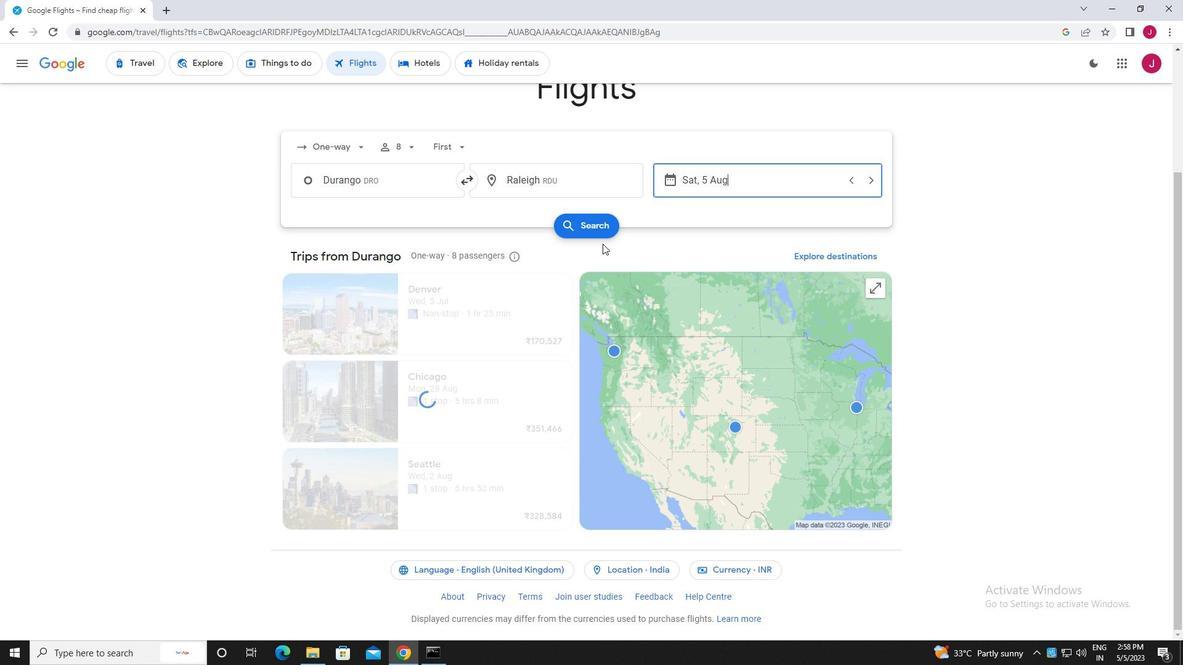 
Action: Mouse pressed left at (594, 229)
Screenshot: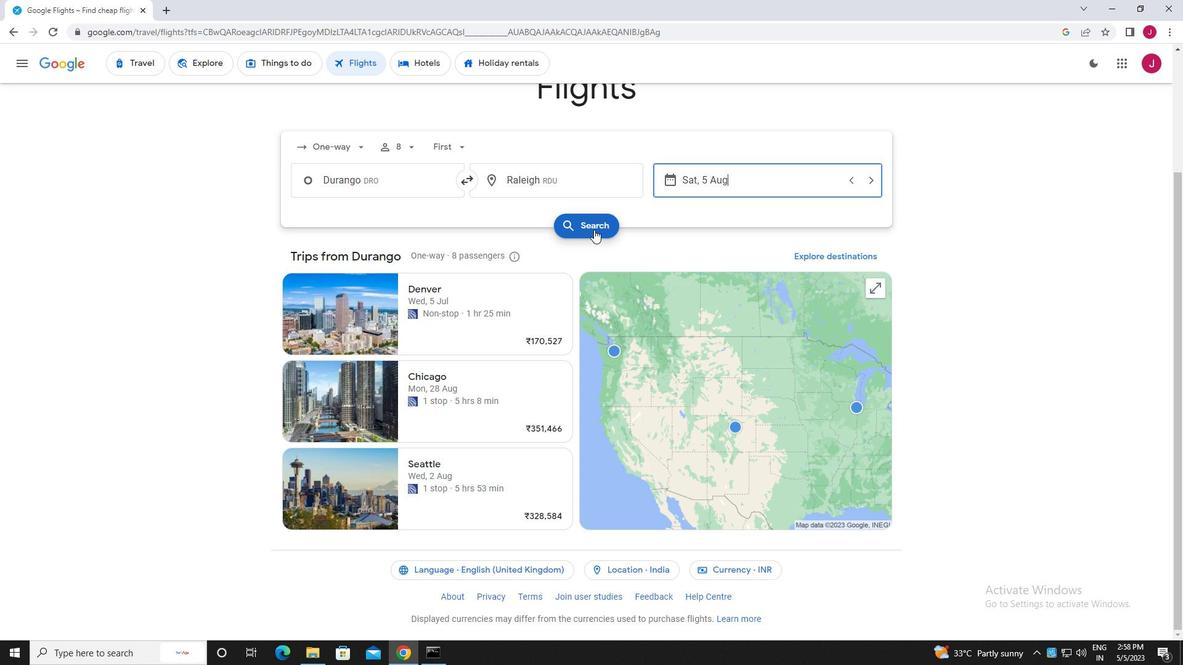 
Action: Mouse moved to (322, 176)
Screenshot: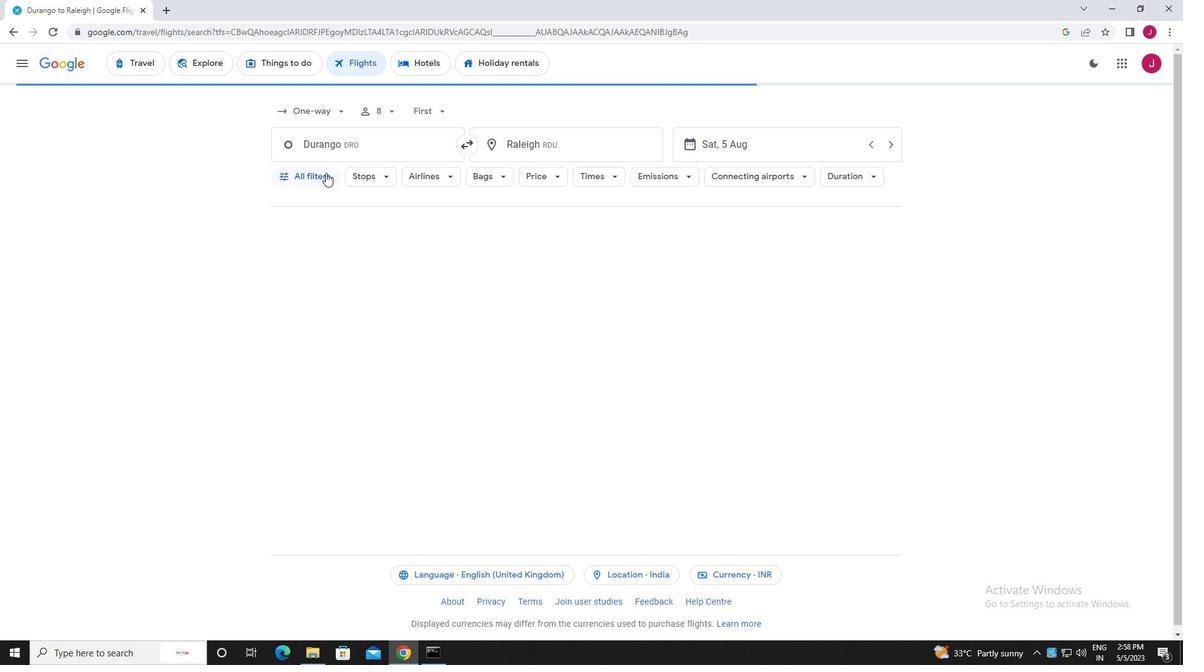 
Action: Mouse pressed left at (322, 176)
Screenshot: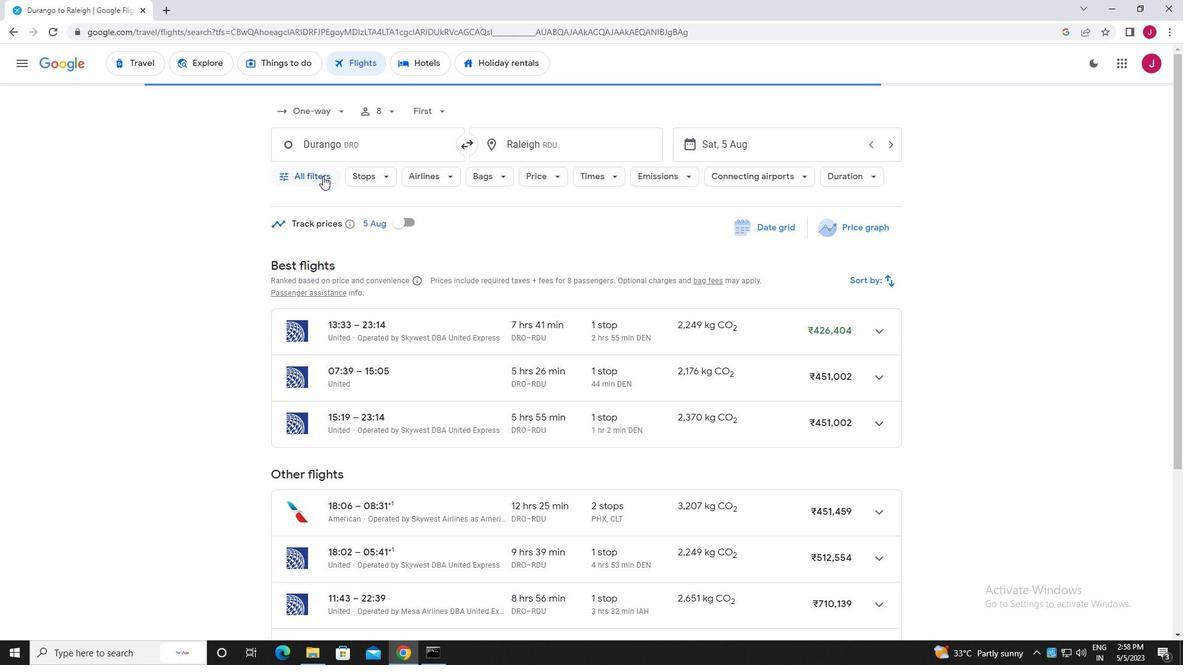 
Action: Mouse moved to (362, 292)
Screenshot: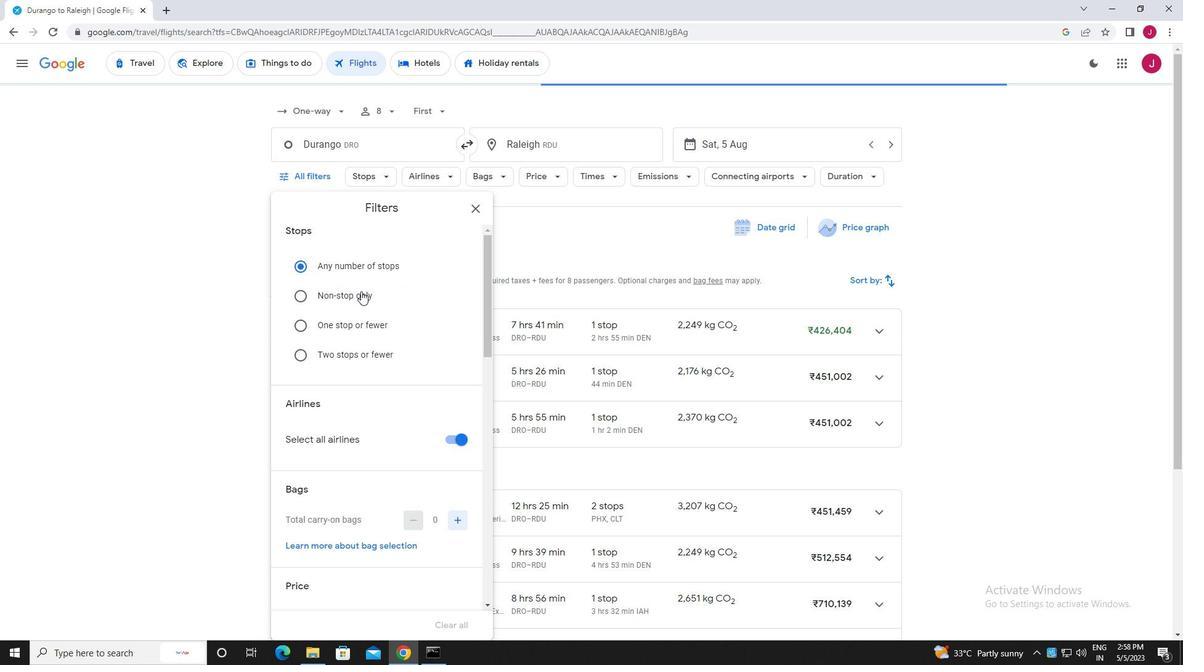 
Action: Mouse scrolled (362, 291) with delta (0, 0)
Screenshot: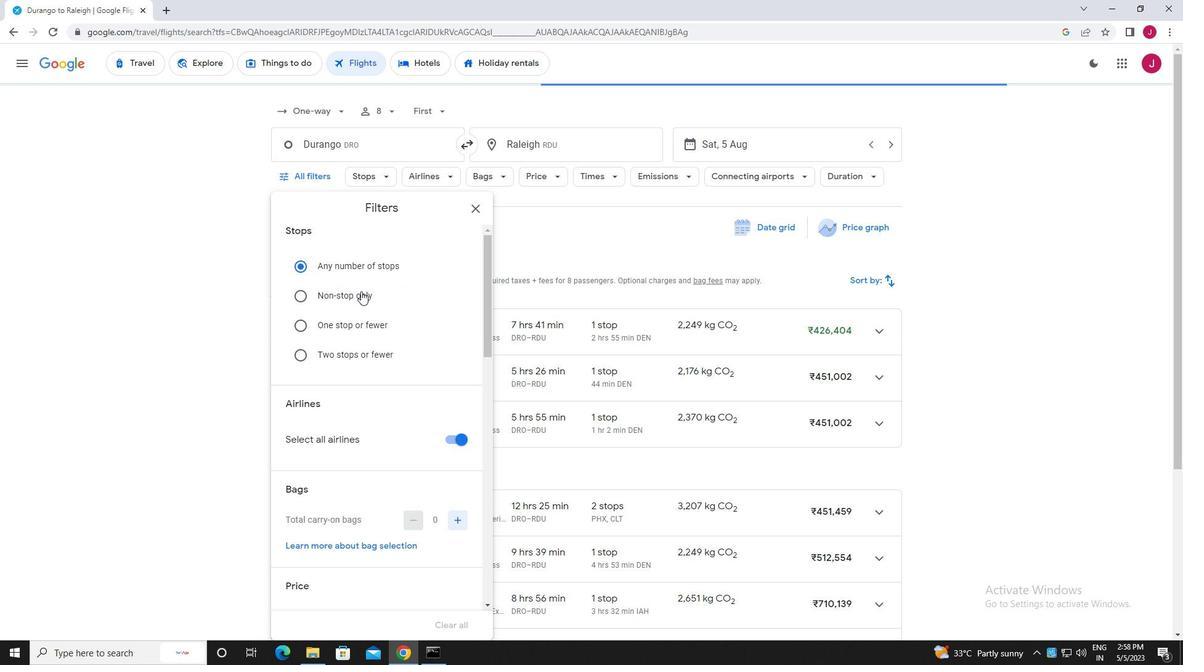 
Action: Mouse moved to (362, 292)
Screenshot: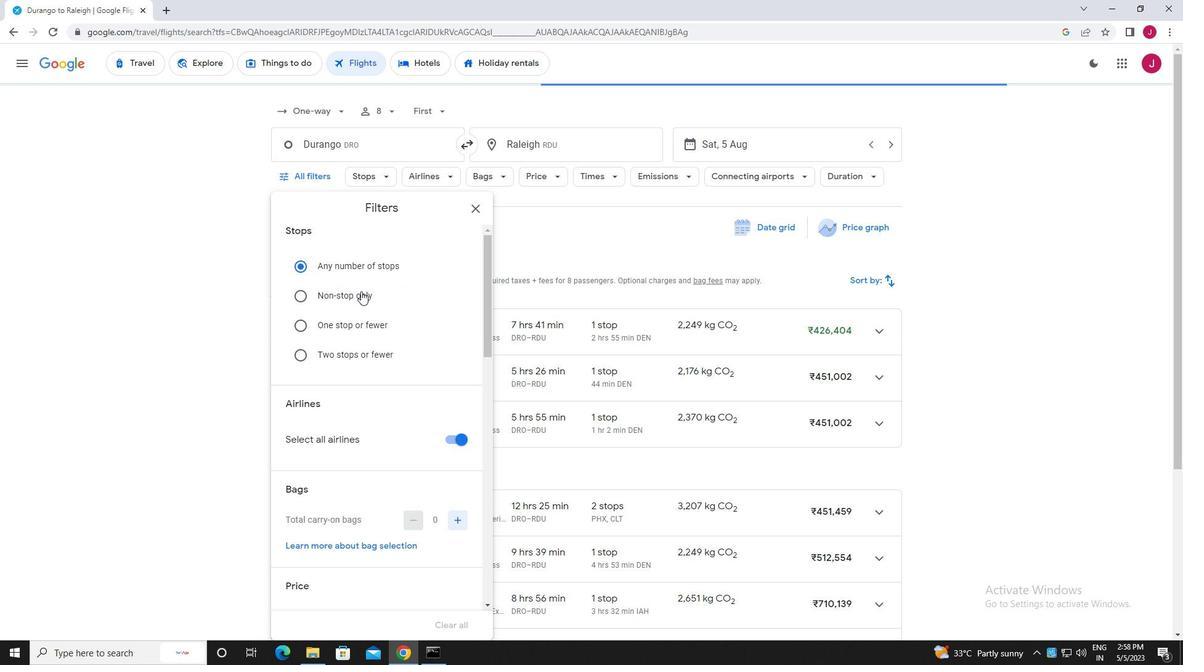 
Action: Mouse scrolled (362, 292) with delta (0, 0)
Screenshot: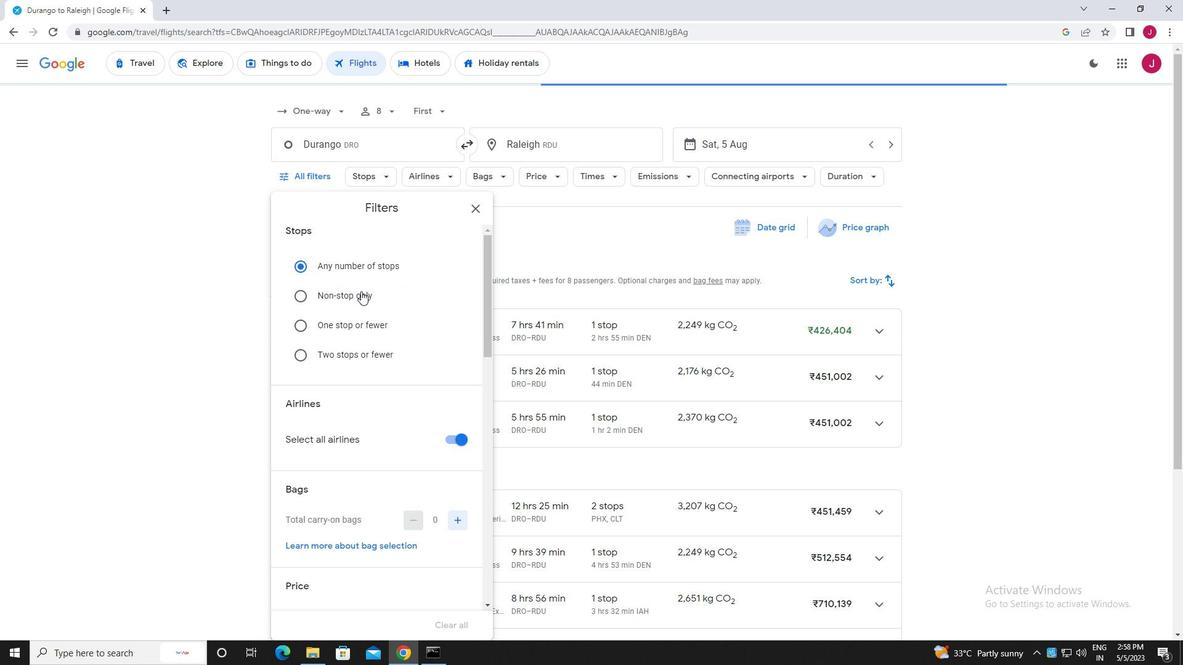 
Action: Mouse moved to (452, 314)
Screenshot: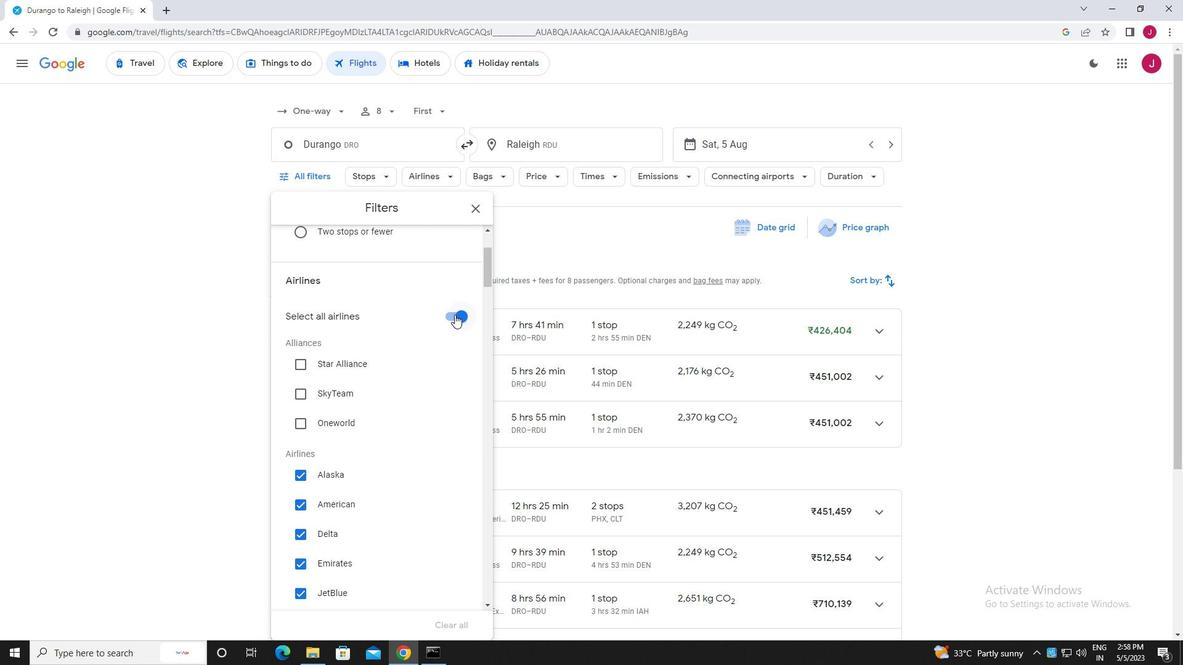 
Action: Mouse pressed left at (452, 314)
Screenshot: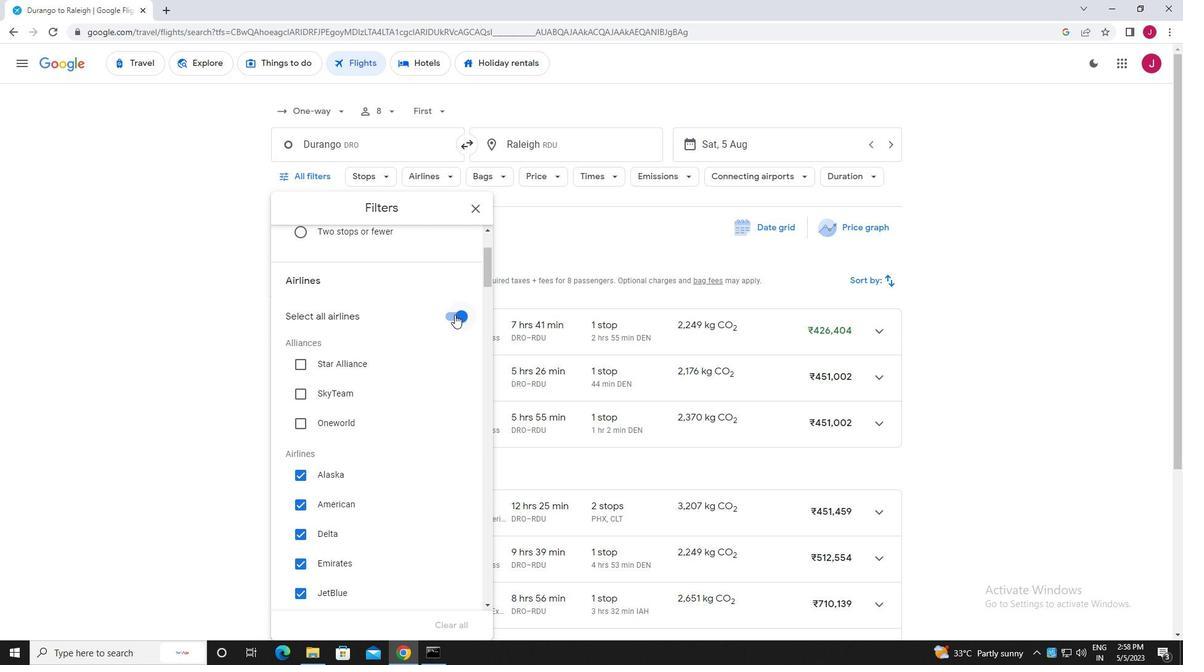 
Action: Mouse moved to (400, 318)
Screenshot: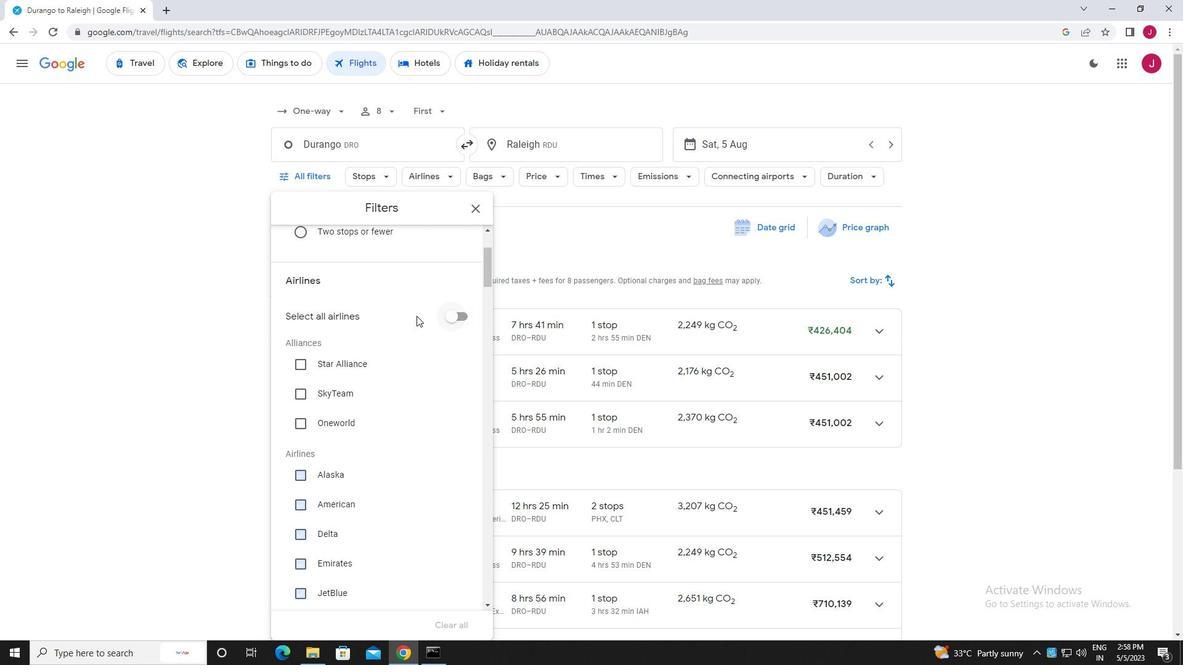 
Action: Mouse scrolled (400, 318) with delta (0, 0)
Screenshot: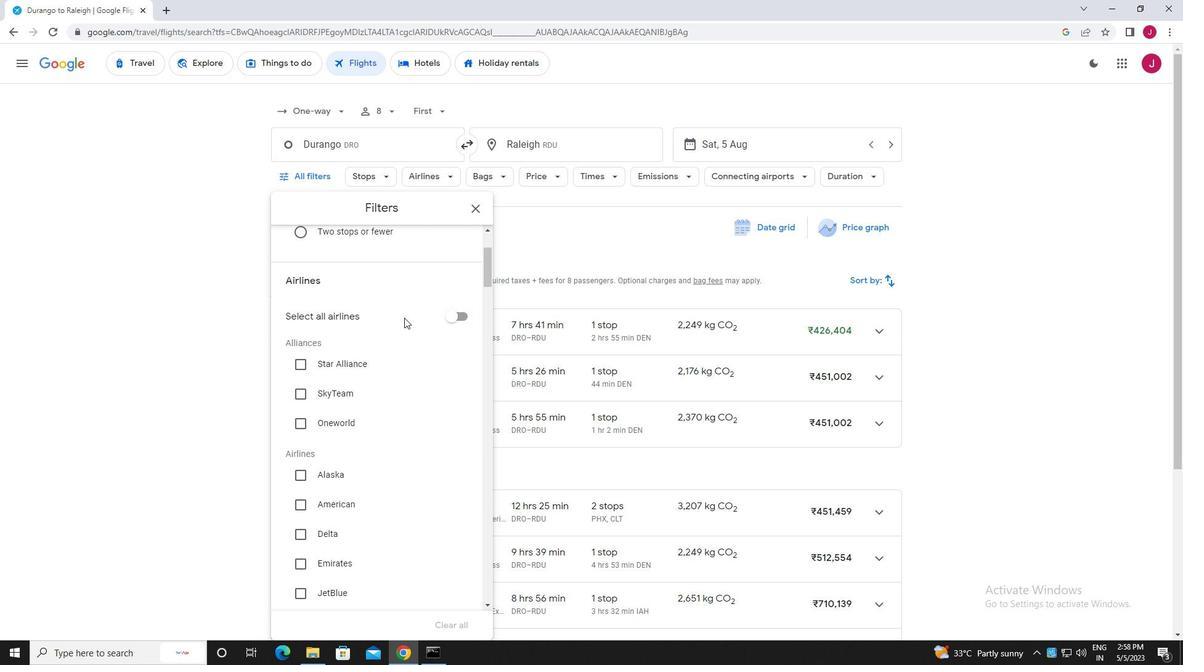 
Action: Mouse scrolled (400, 318) with delta (0, 0)
Screenshot: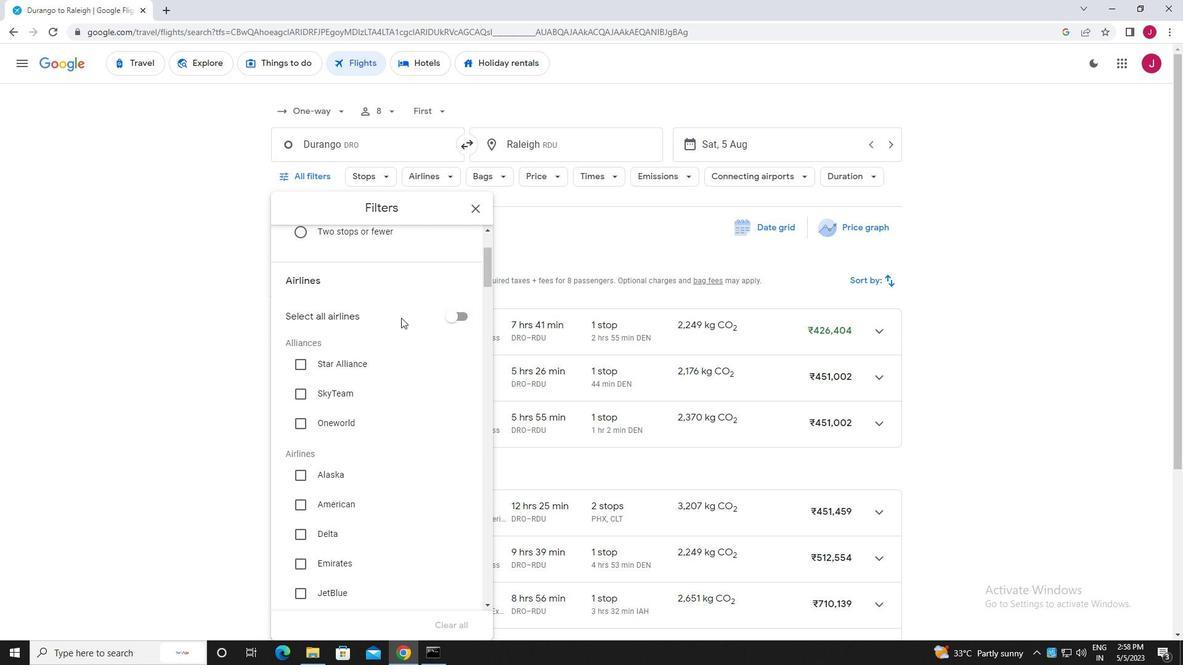 
Action: Mouse scrolled (400, 318) with delta (0, 0)
Screenshot: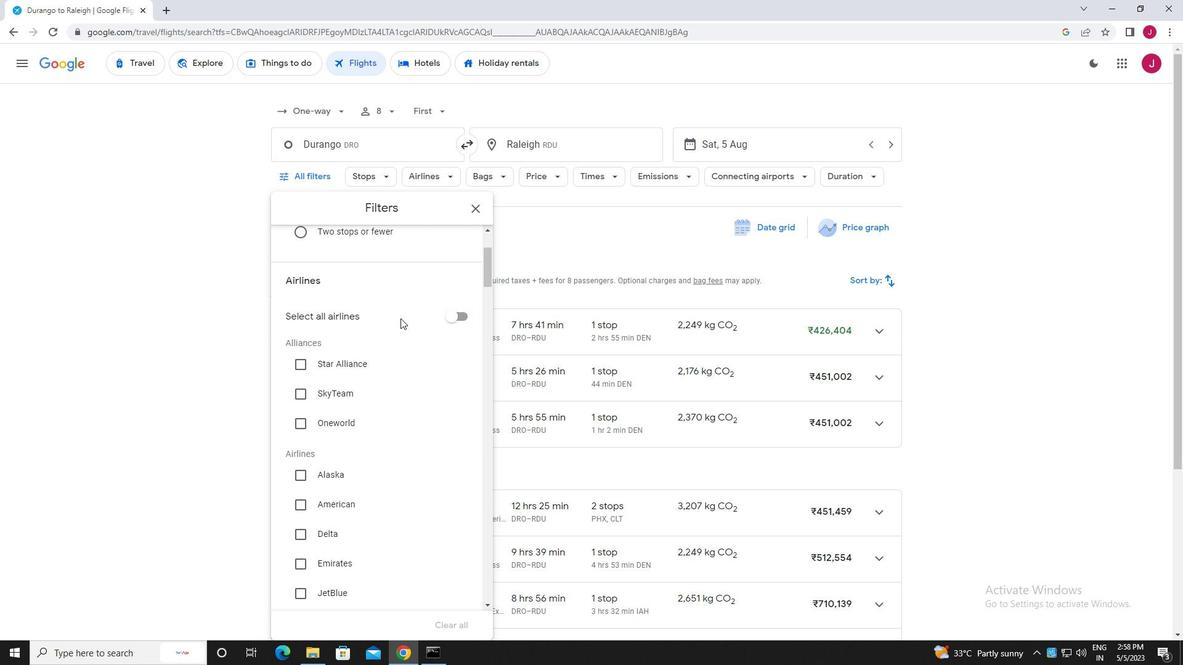 
Action: Mouse moved to (297, 467)
Screenshot: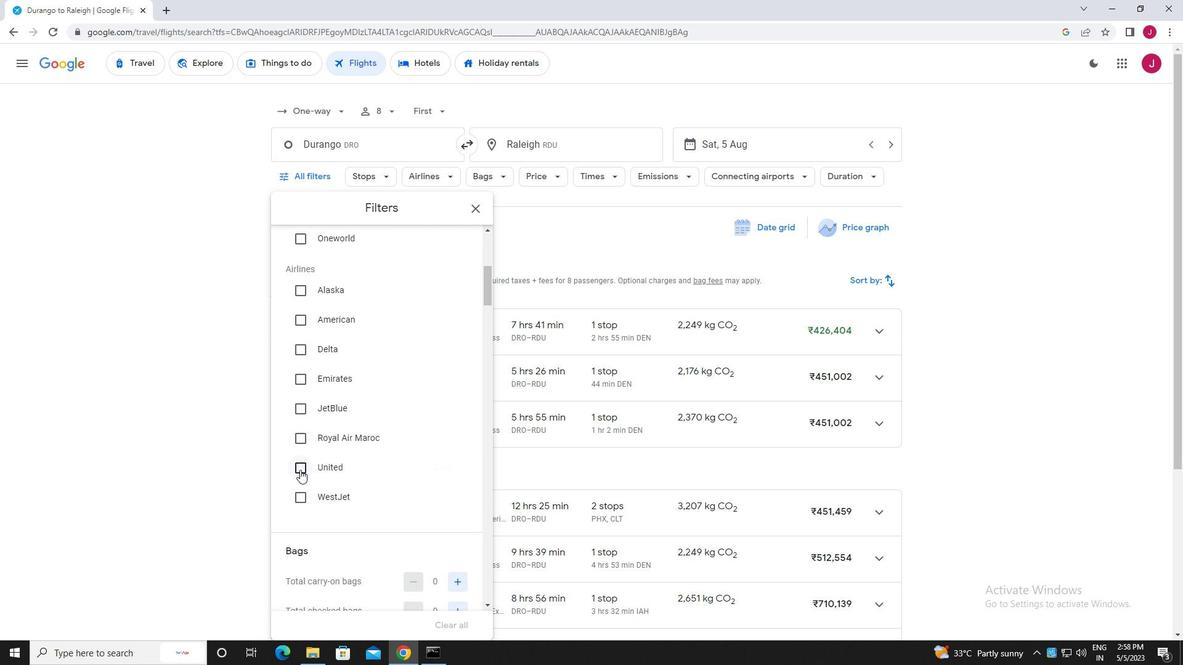 
Action: Mouse pressed left at (297, 467)
Screenshot: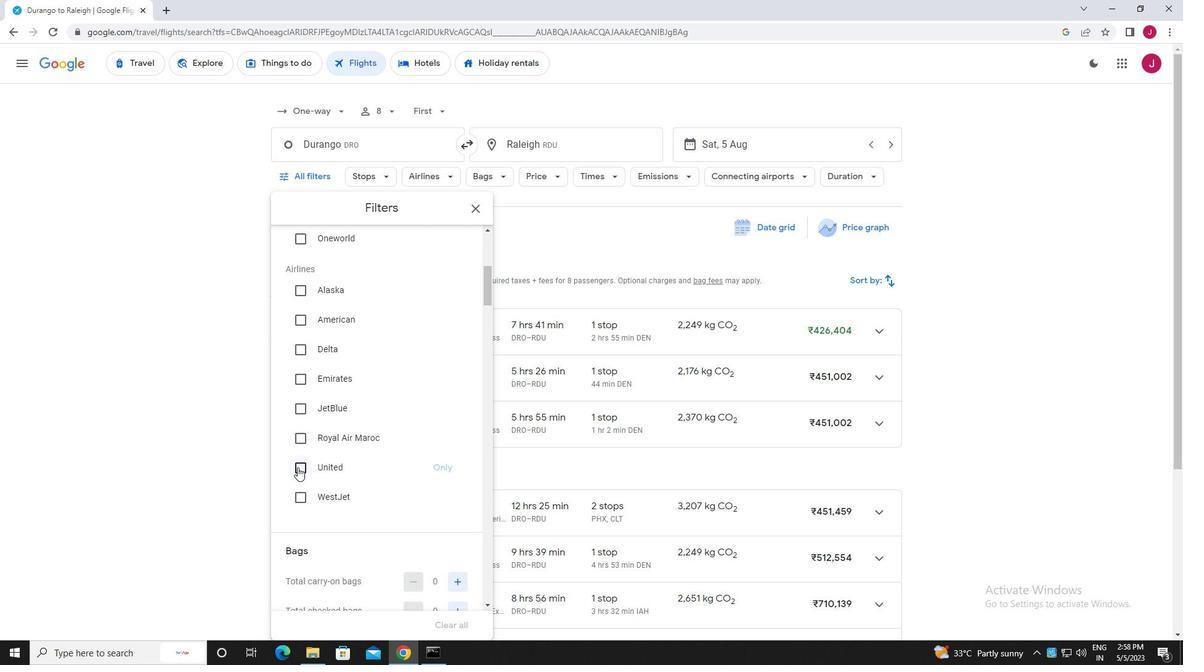 
Action: Mouse moved to (344, 450)
Screenshot: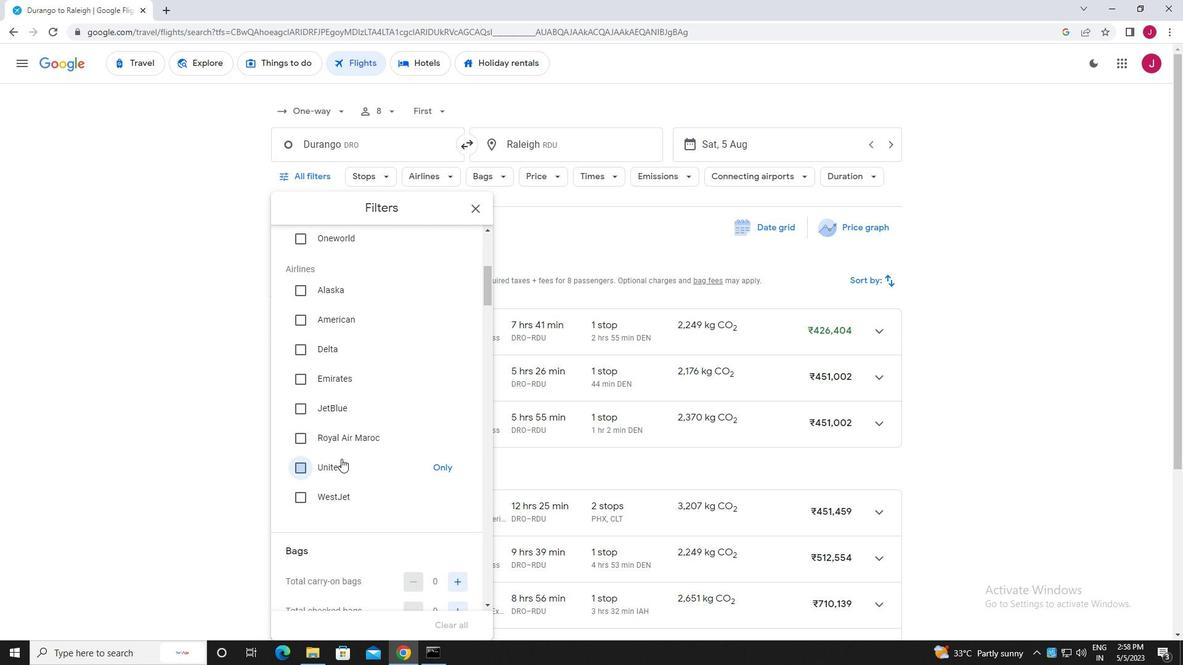 
Action: Mouse scrolled (344, 449) with delta (0, 0)
Screenshot: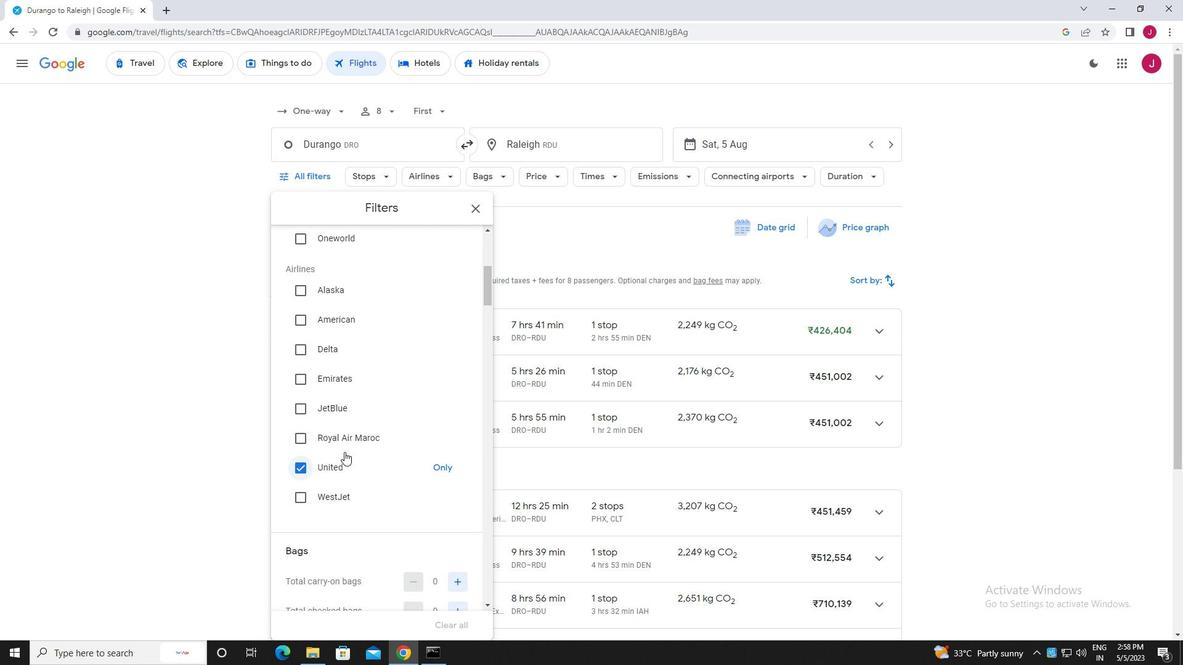 
Action: Mouse scrolled (344, 449) with delta (0, 0)
Screenshot: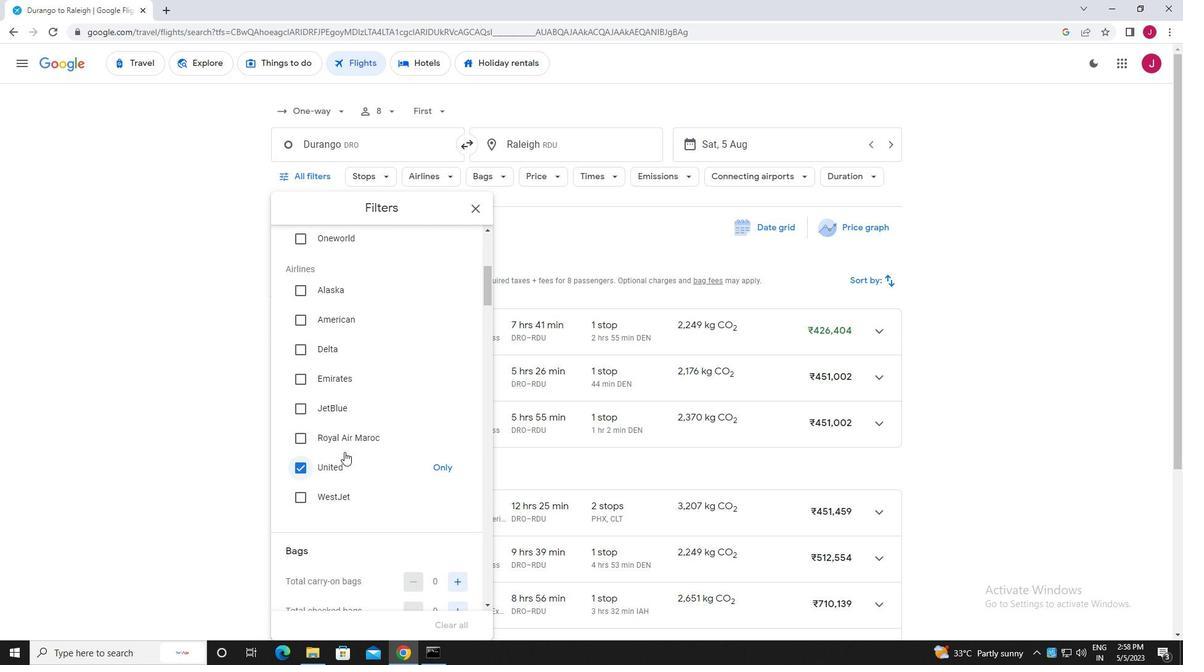 
Action: Mouse scrolled (344, 449) with delta (0, 0)
Screenshot: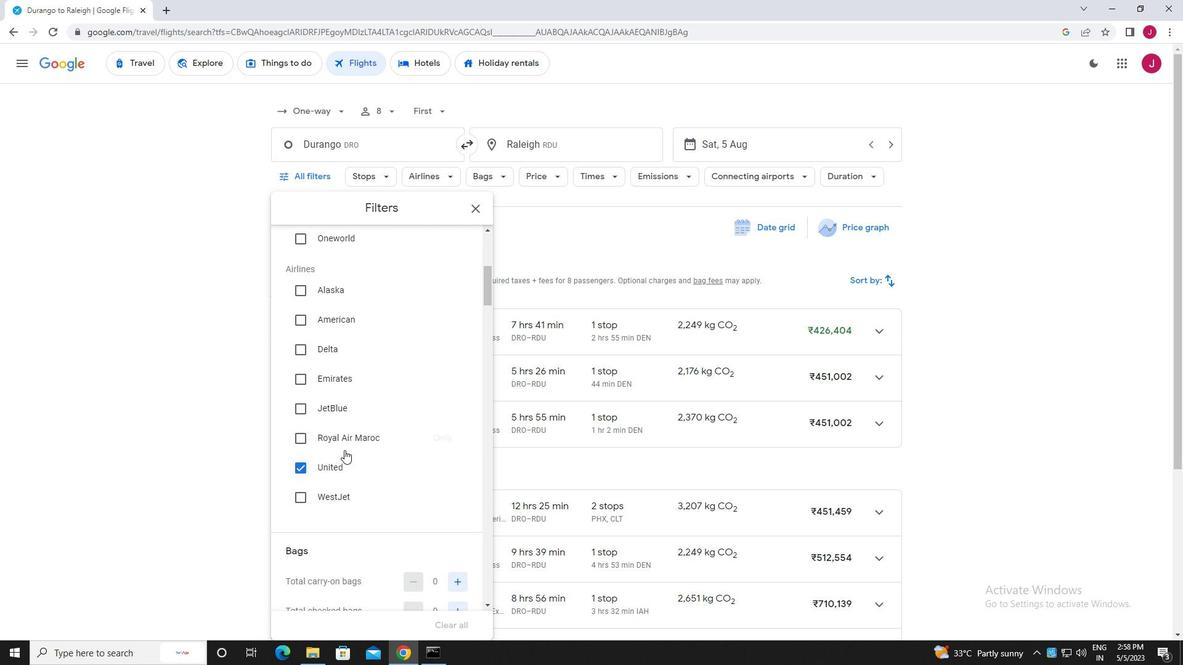 
Action: Mouse scrolled (344, 449) with delta (0, 0)
Screenshot: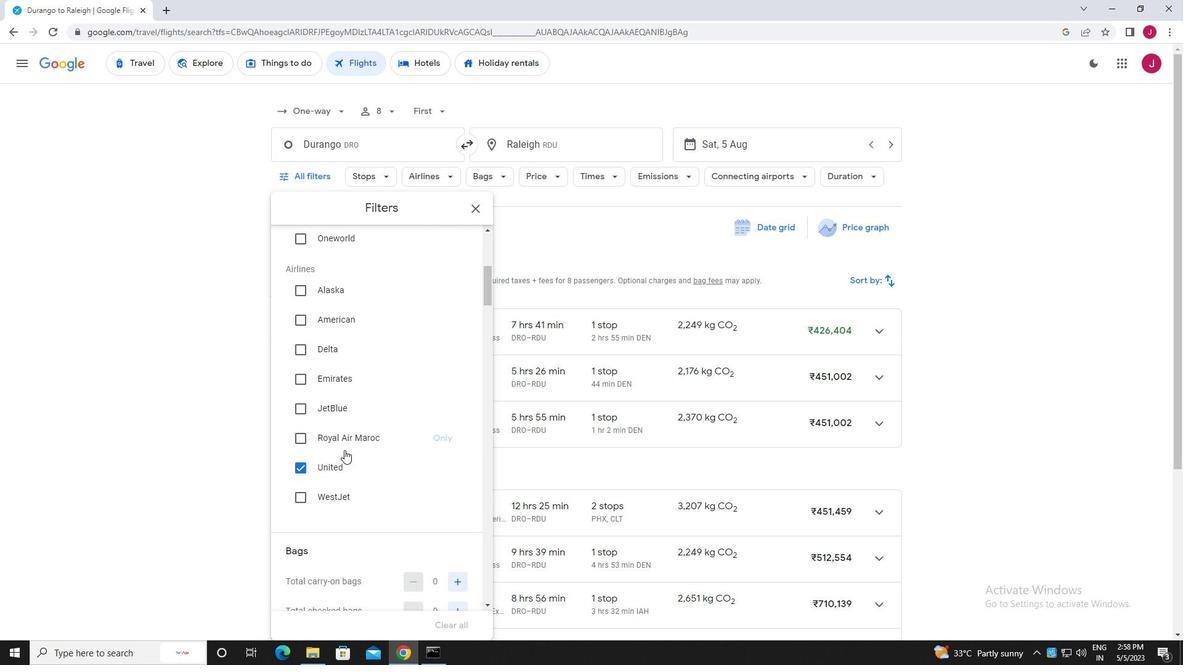 
Action: Mouse scrolled (344, 449) with delta (0, 0)
Screenshot: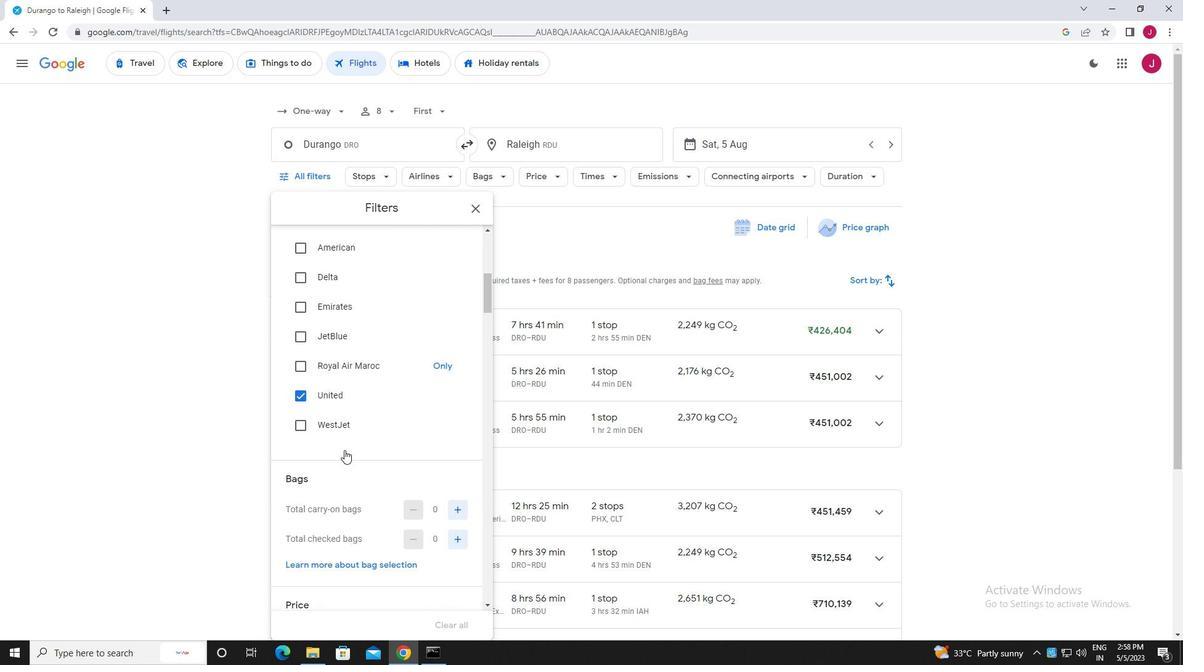 
Action: Mouse moved to (460, 305)
Screenshot: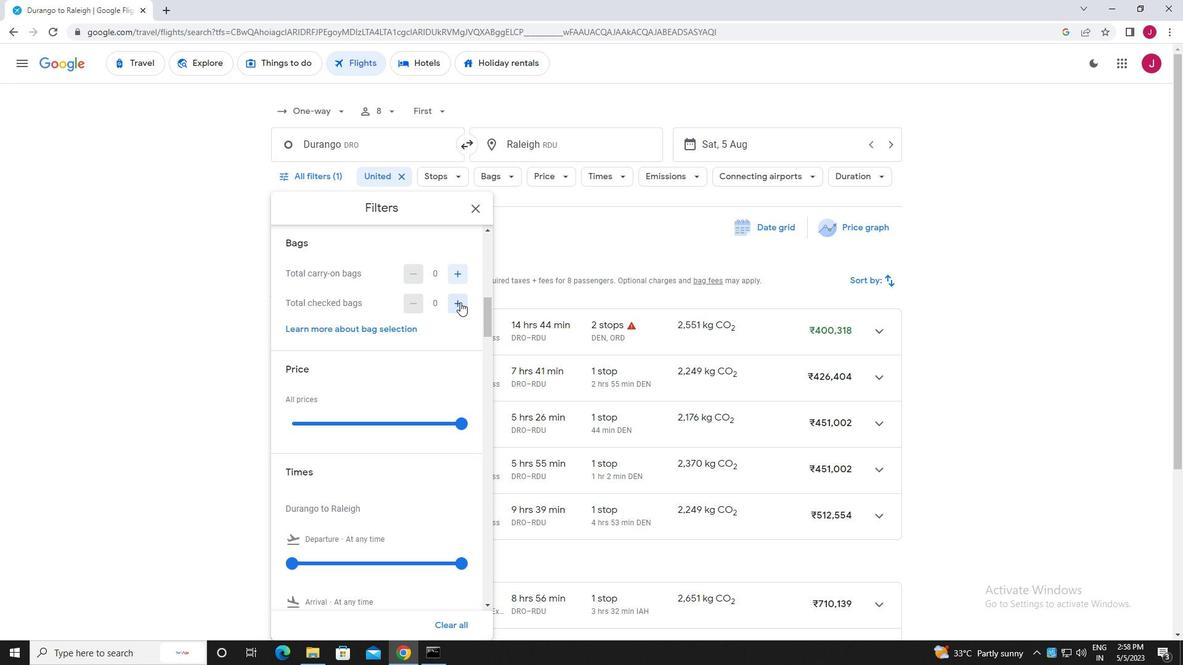 
Action: Mouse pressed left at (460, 305)
Screenshot: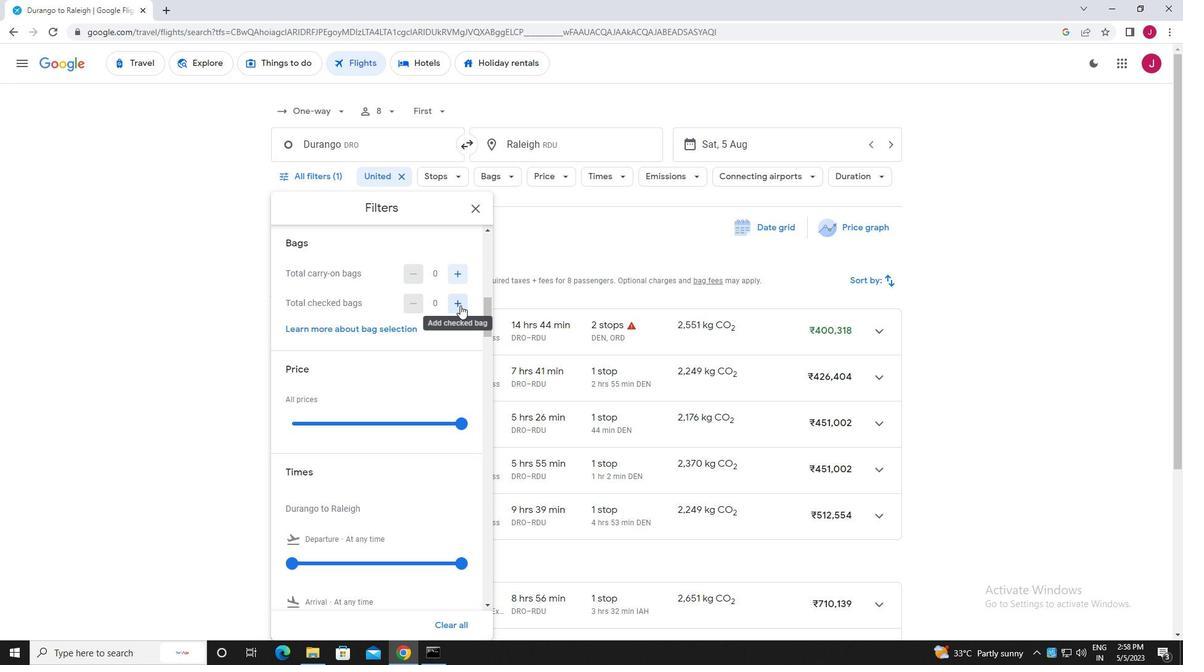 
Action: Mouse moved to (440, 329)
Screenshot: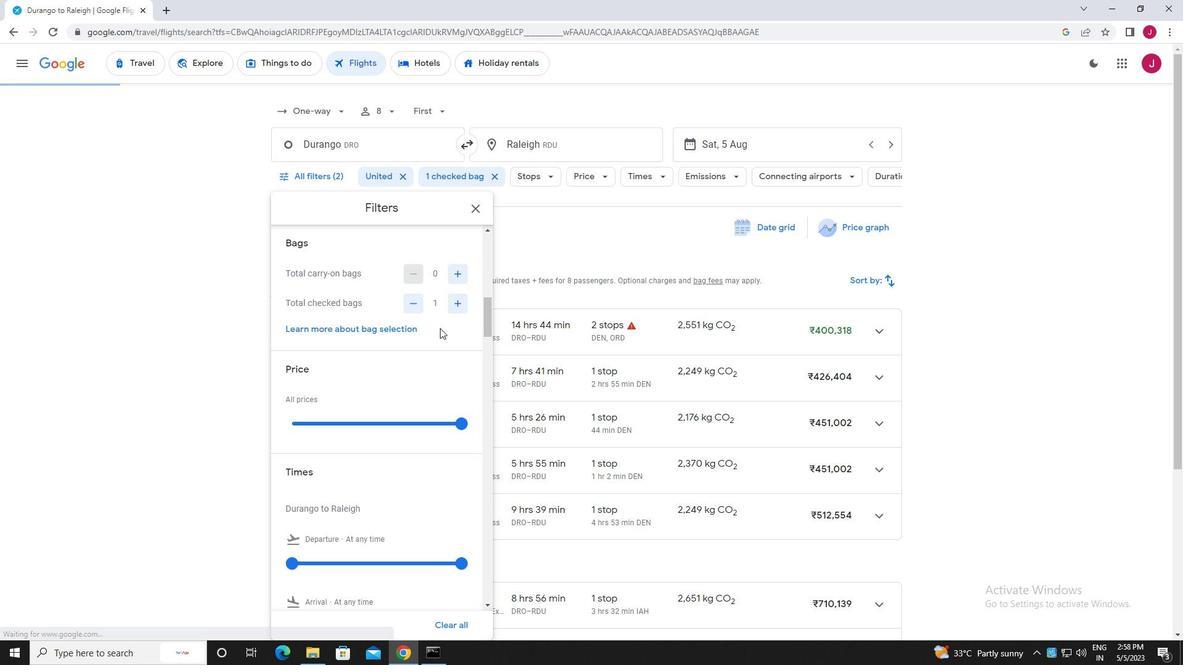 
Action: Mouse scrolled (440, 328) with delta (0, 0)
Screenshot: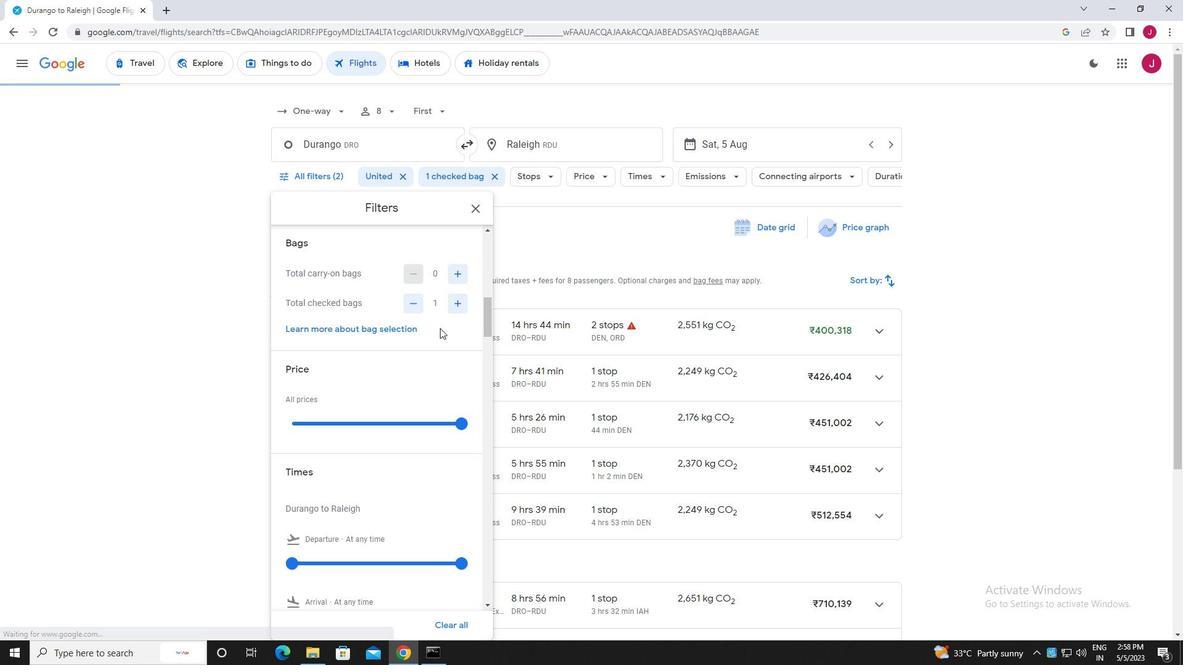 
Action: Mouse moved to (460, 363)
Screenshot: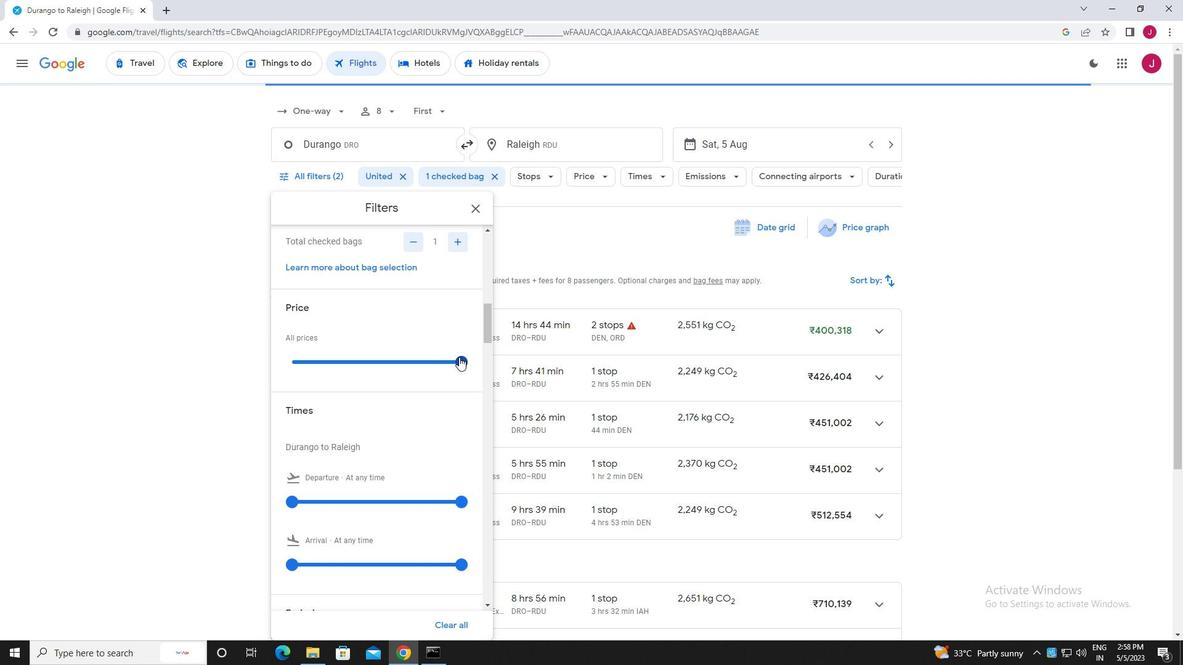 
Action: Mouse pressed left at (460, 363)
Screenshot: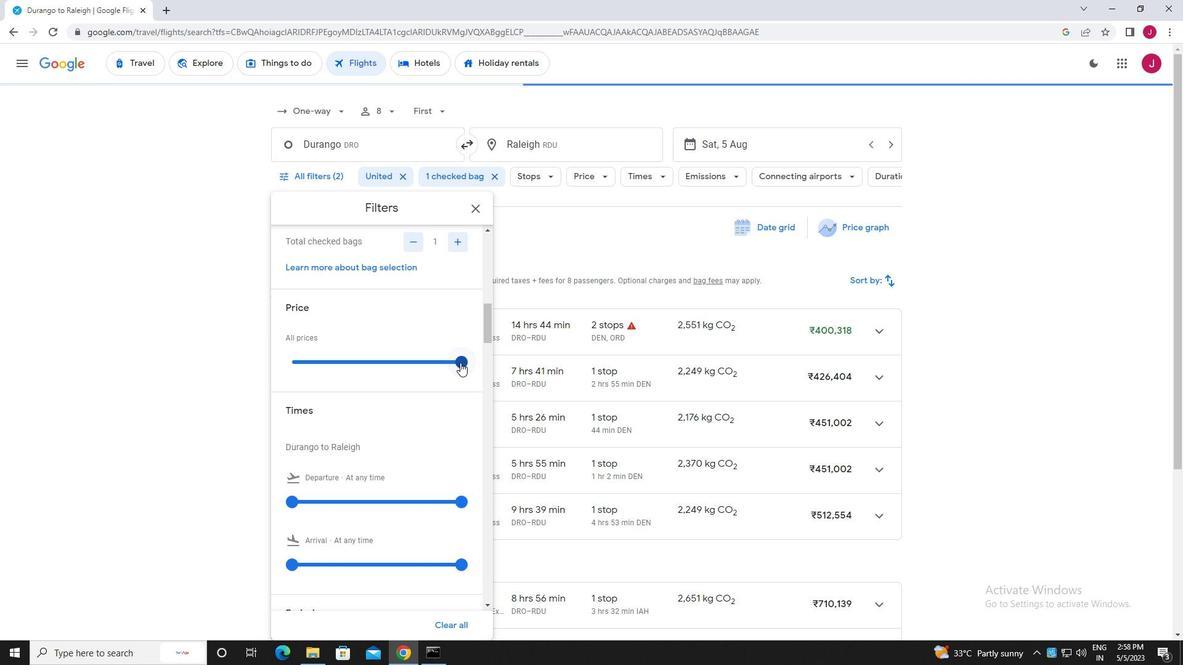 
Action: Mouse moved to (462, 363)
Screenshot: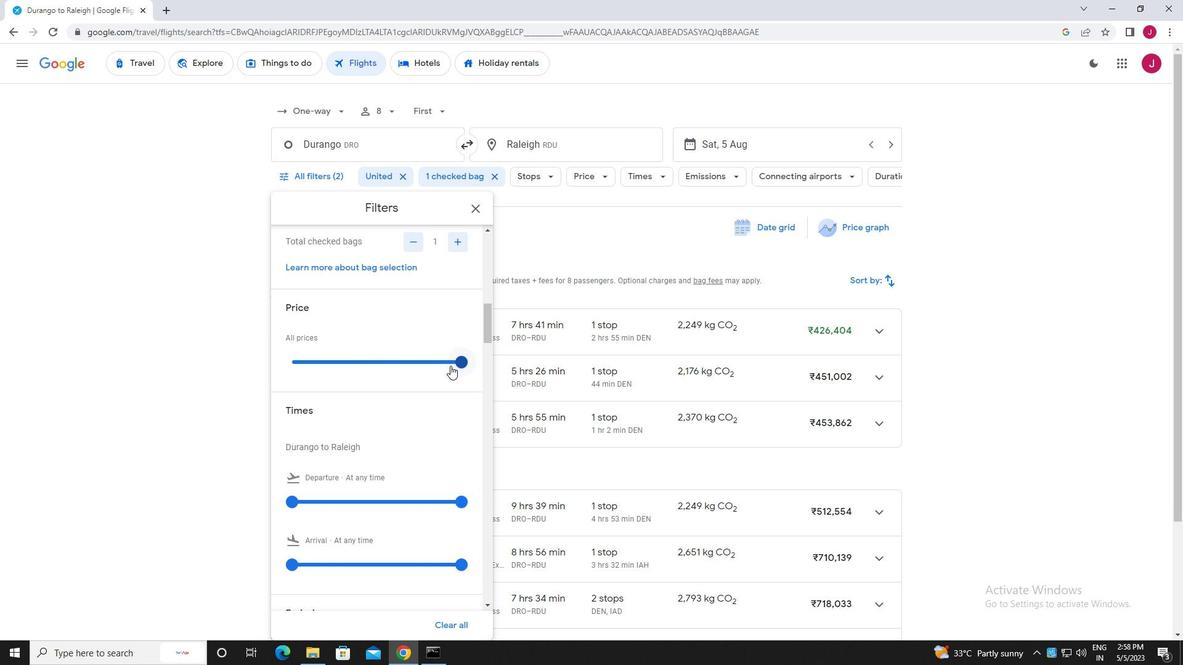 
Action: Mouse pressed left at (462, 363)
Screenshot: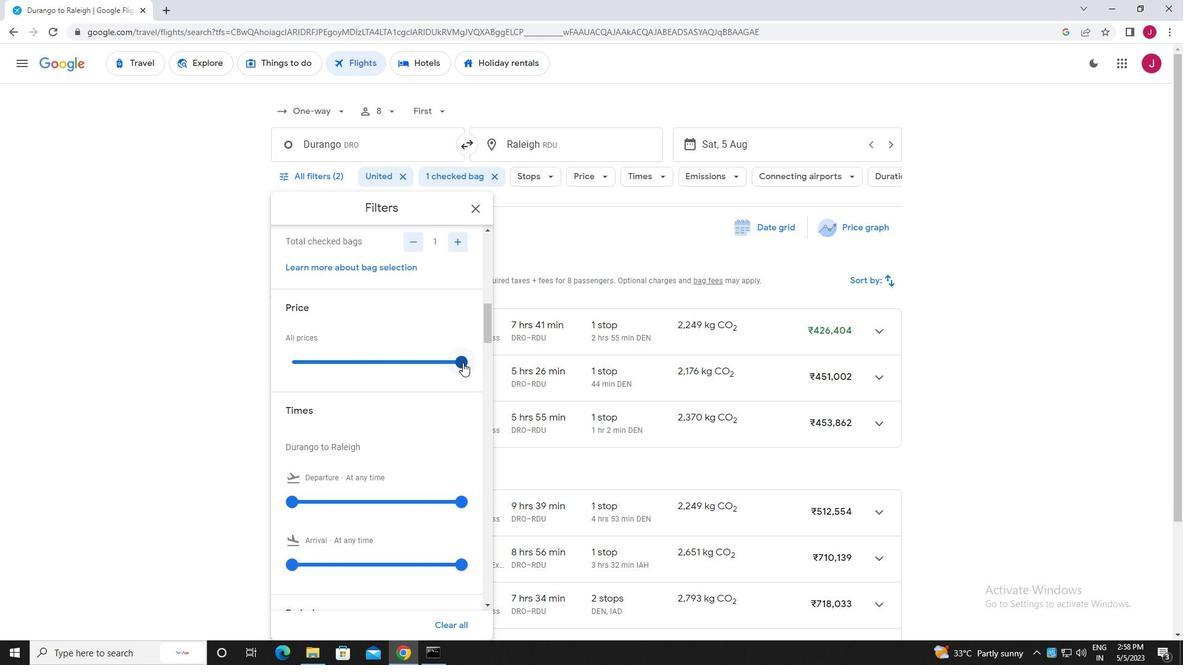 
Action: Mouse moved to (389, 360)
Screenshot: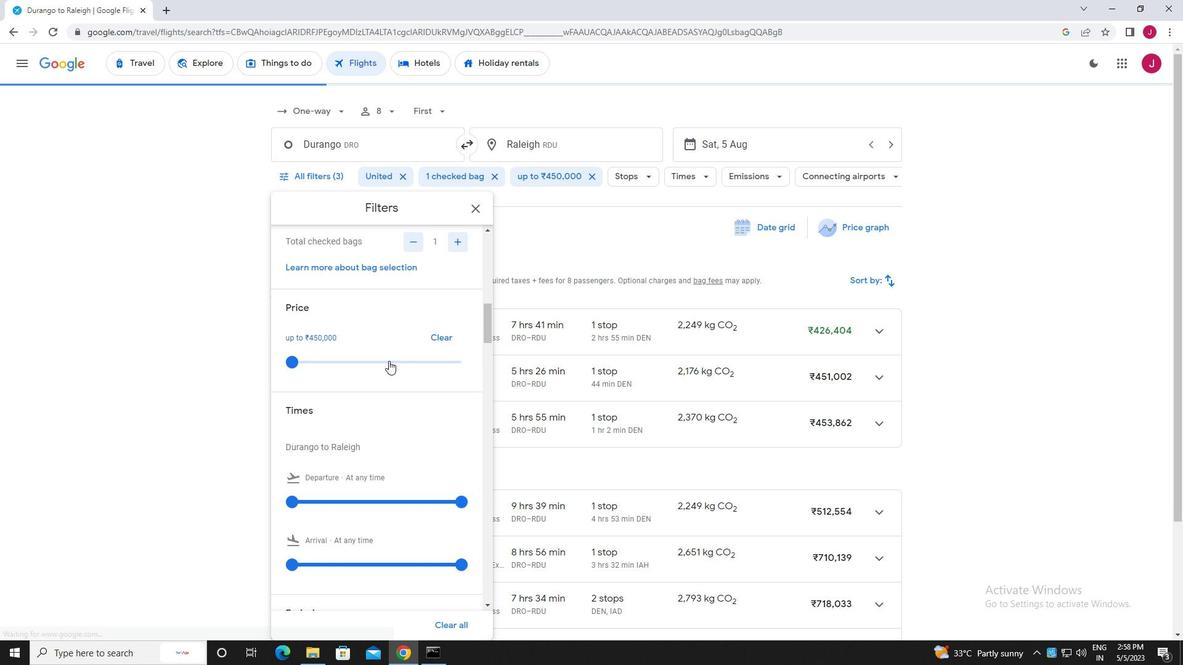 
Action: Mouse scrolled (389, 359) with delta (0, 0)
Screenshot: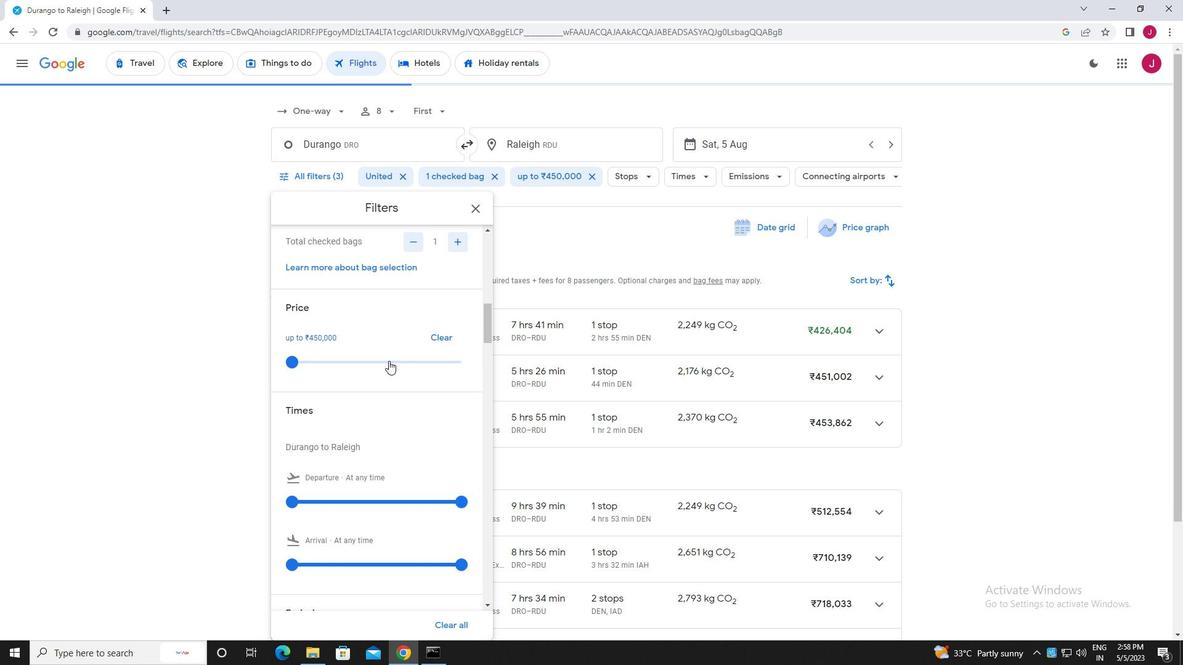 
Action: Mouse moved to (390, 360)
Screenshot: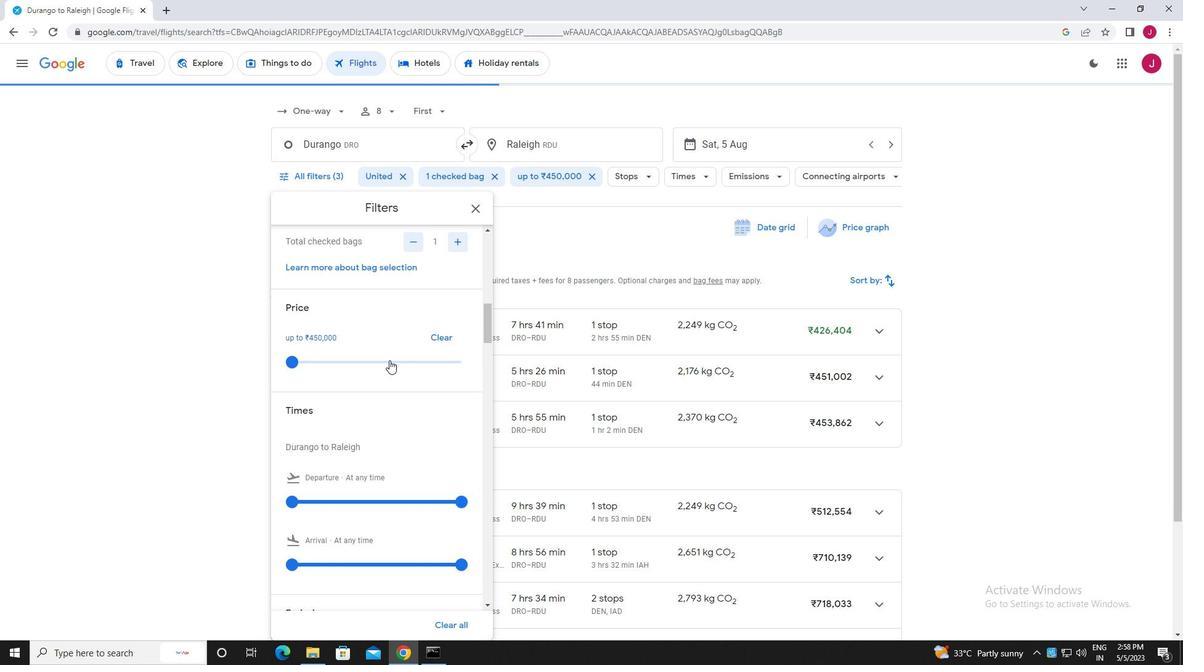 
Action: Mouse scrolled (390, 359) with delta (0, 0)
Screenshot: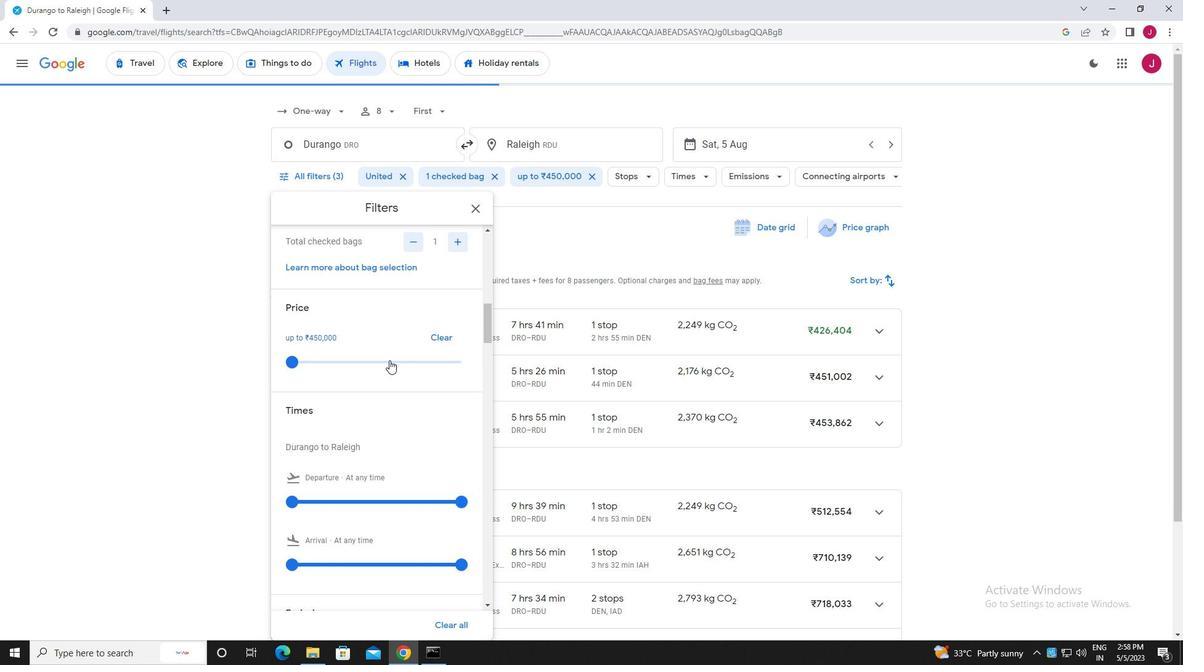 
Action: Mouse moved to (390, 360)
Screenshot: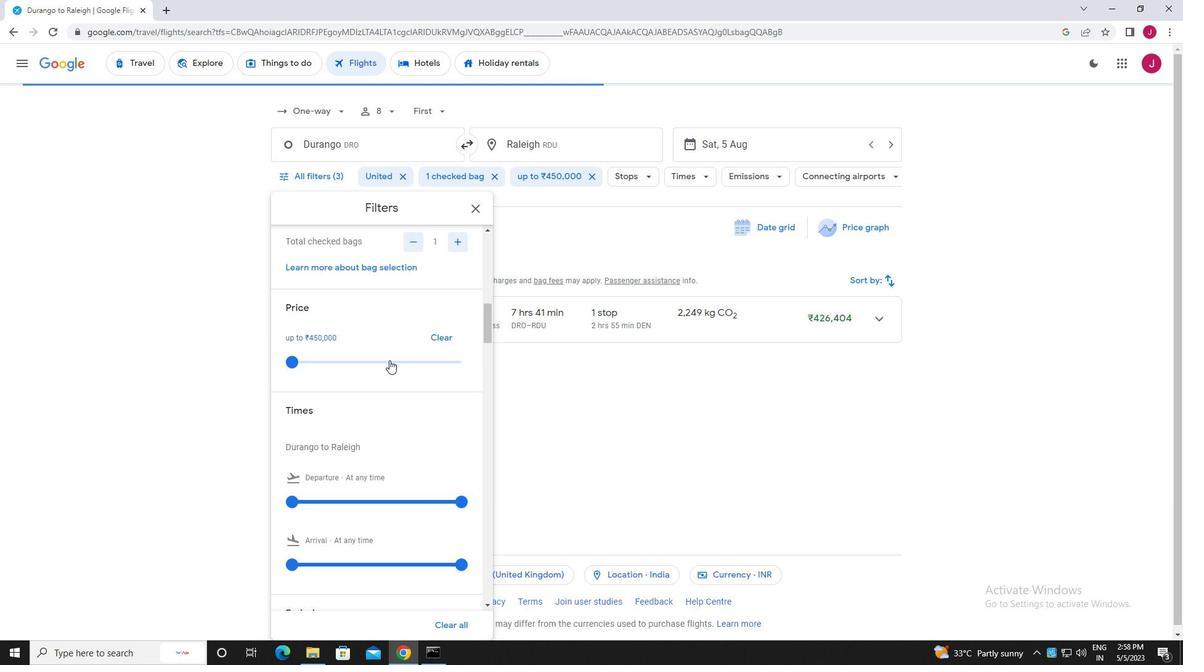 
Action: Mouse scrolled (390, 359) with delta (0, 0)
Screenshot: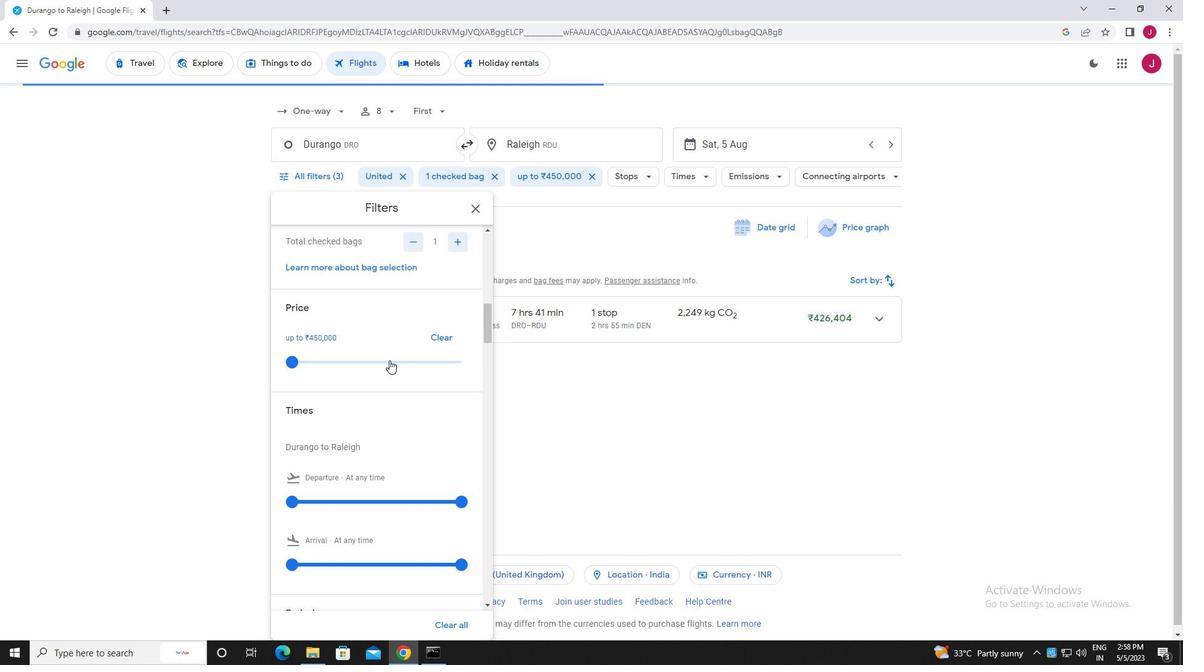 
Action: Mouse moved to (390, 360)
Screenshot: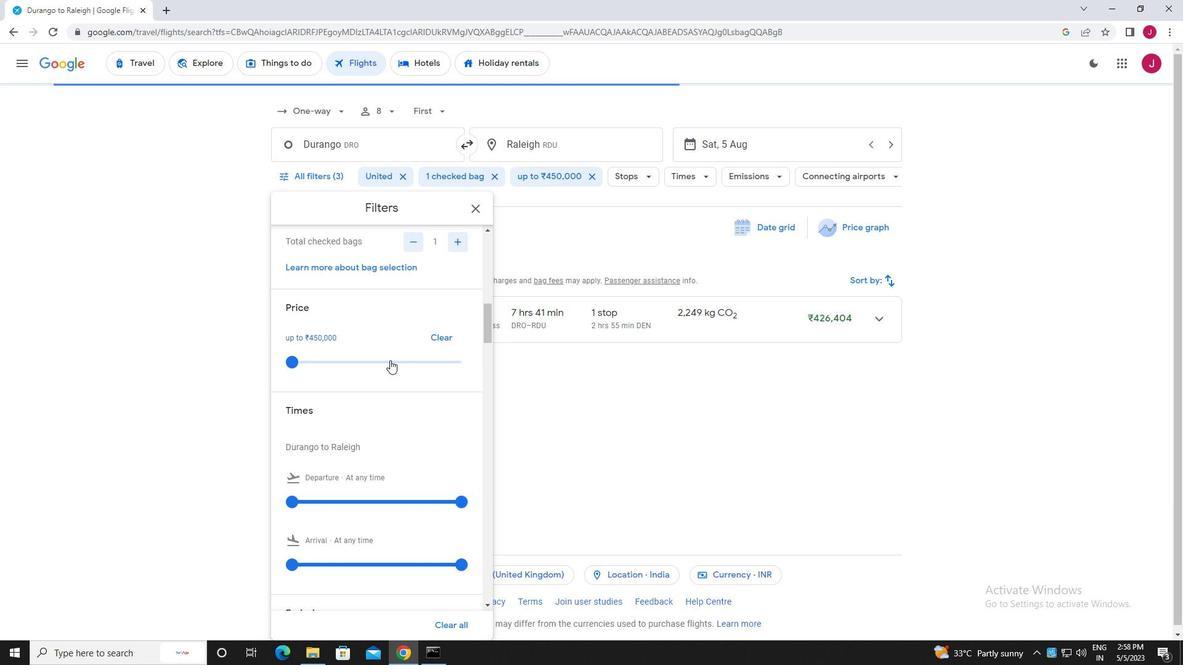 
Action: Mouse scrolled (390, 359) with delta (0, 0)
Screenshot: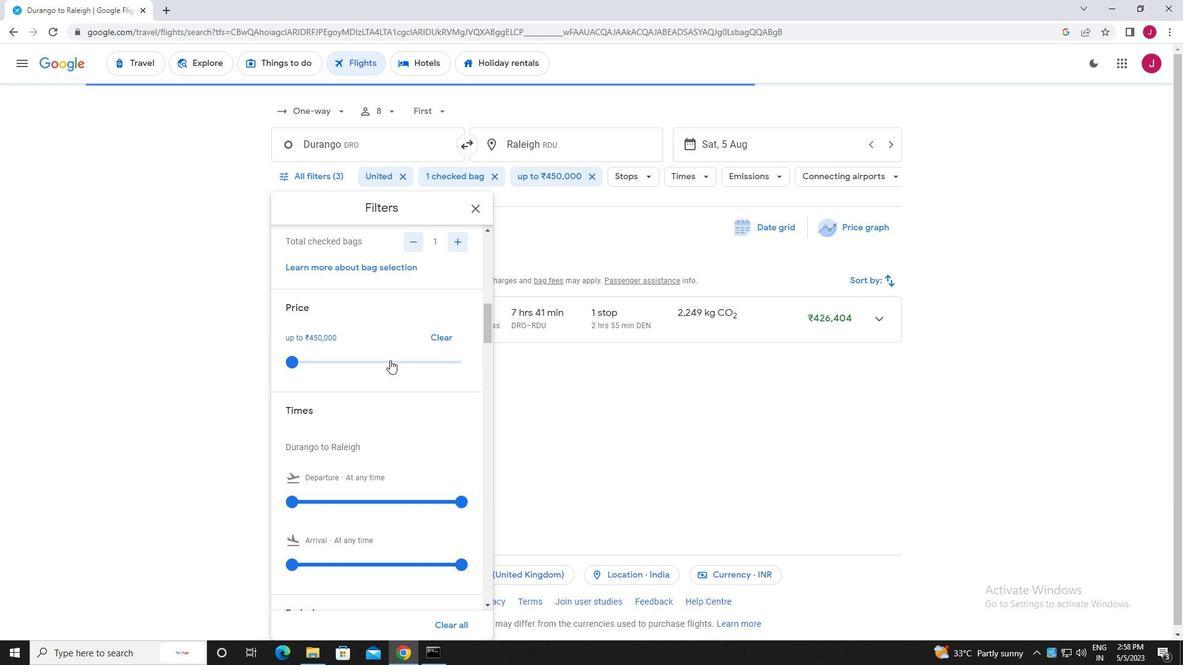 
Action: Mouse moved to (293, 256)
Screenshot: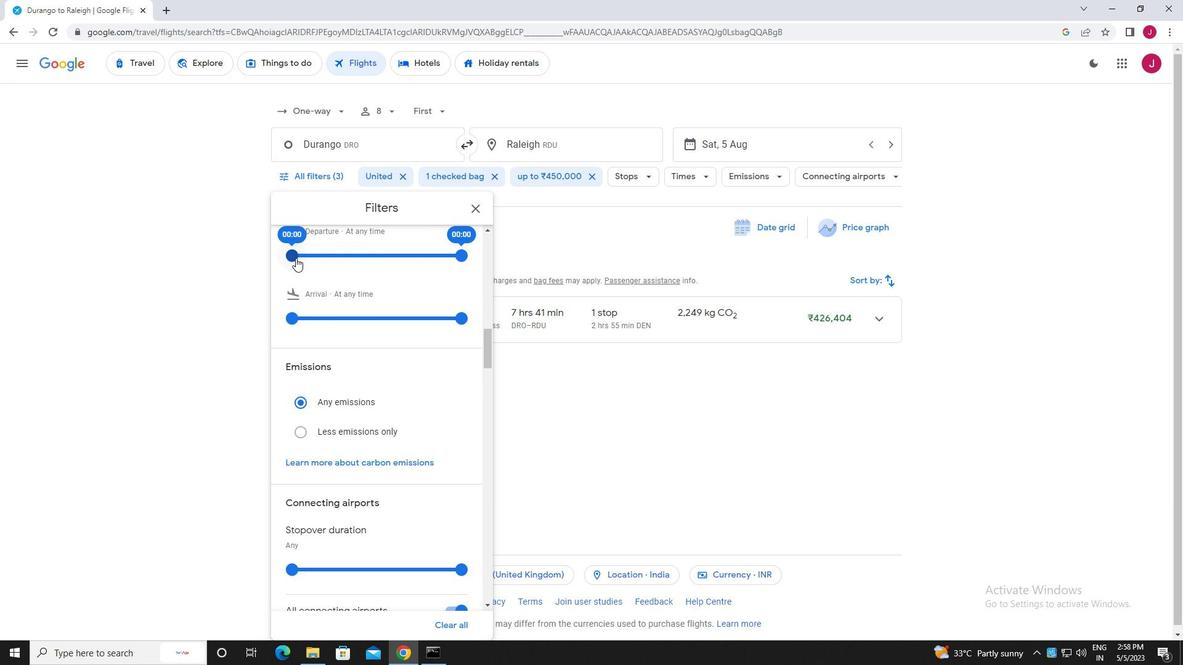 
Action: Mouse pressed left at (293, 256)
Screenshot: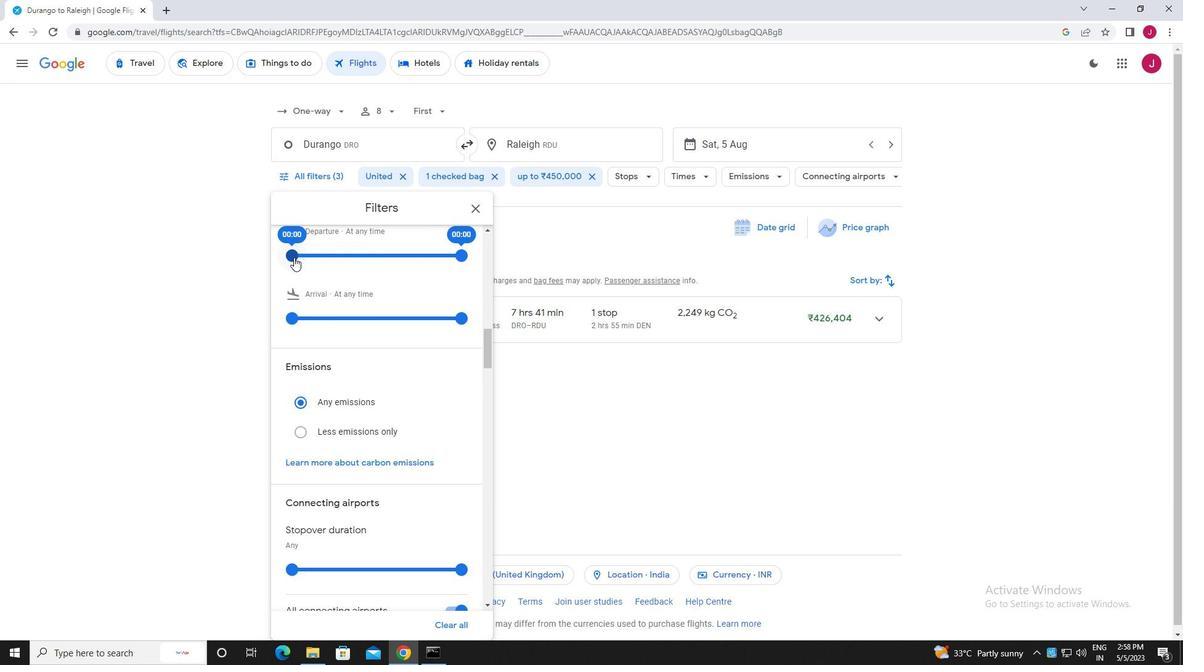 
Action: Mouse moved to (462, 257)
Screenshot: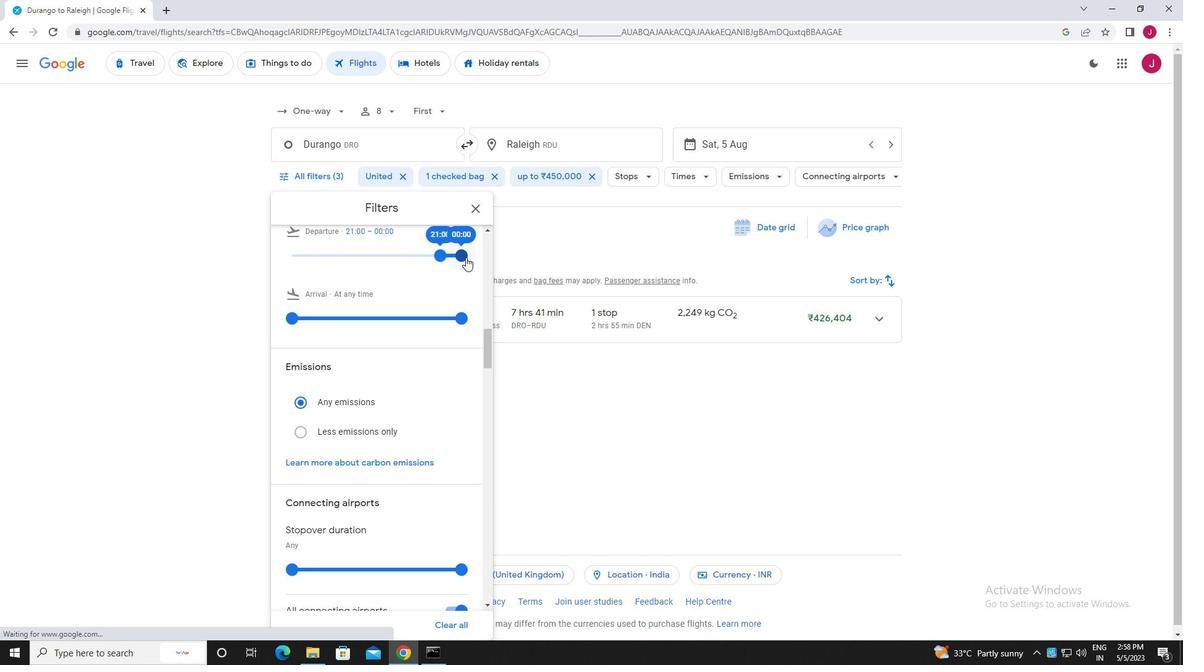 
Action: Mouse pressed left at (462, 257)
Screenshot: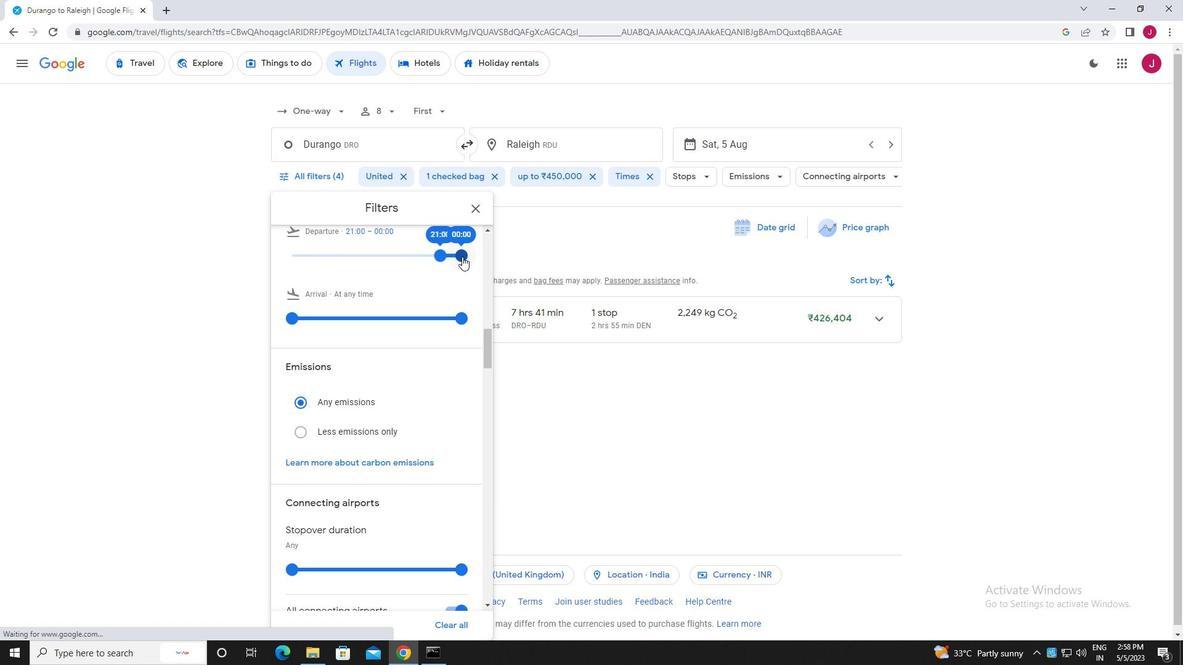 
Action: Mouse moved to (477, 211)
Screenshot: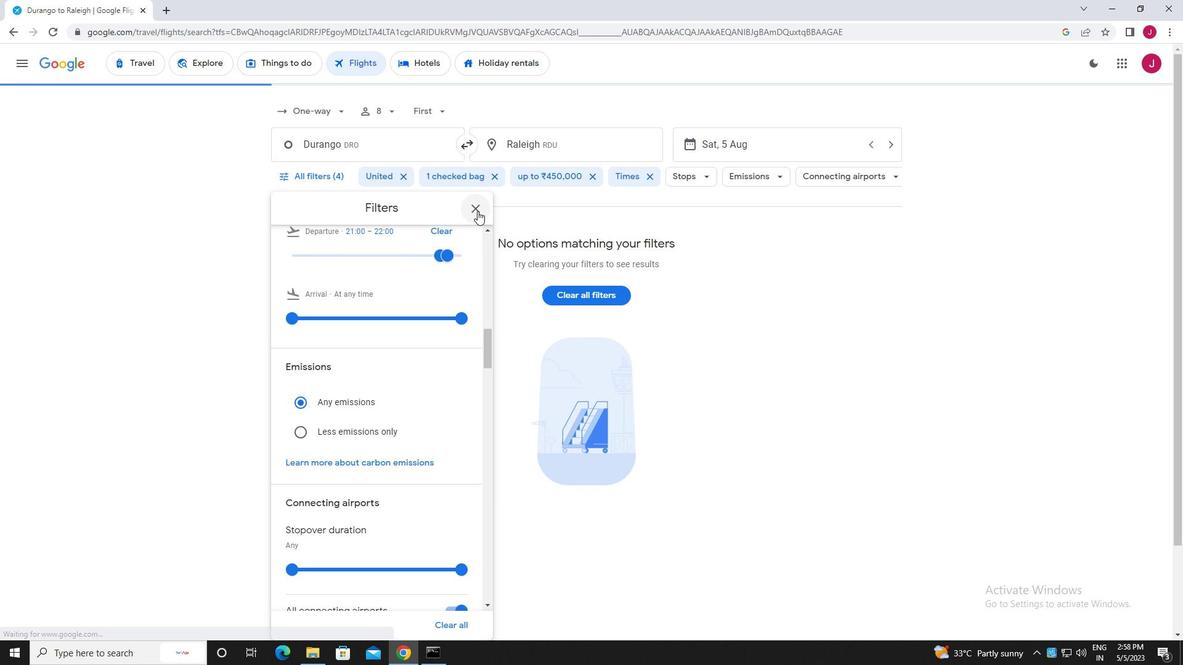 
Action: Mouse pressed left at (477, 211)
Screenshot: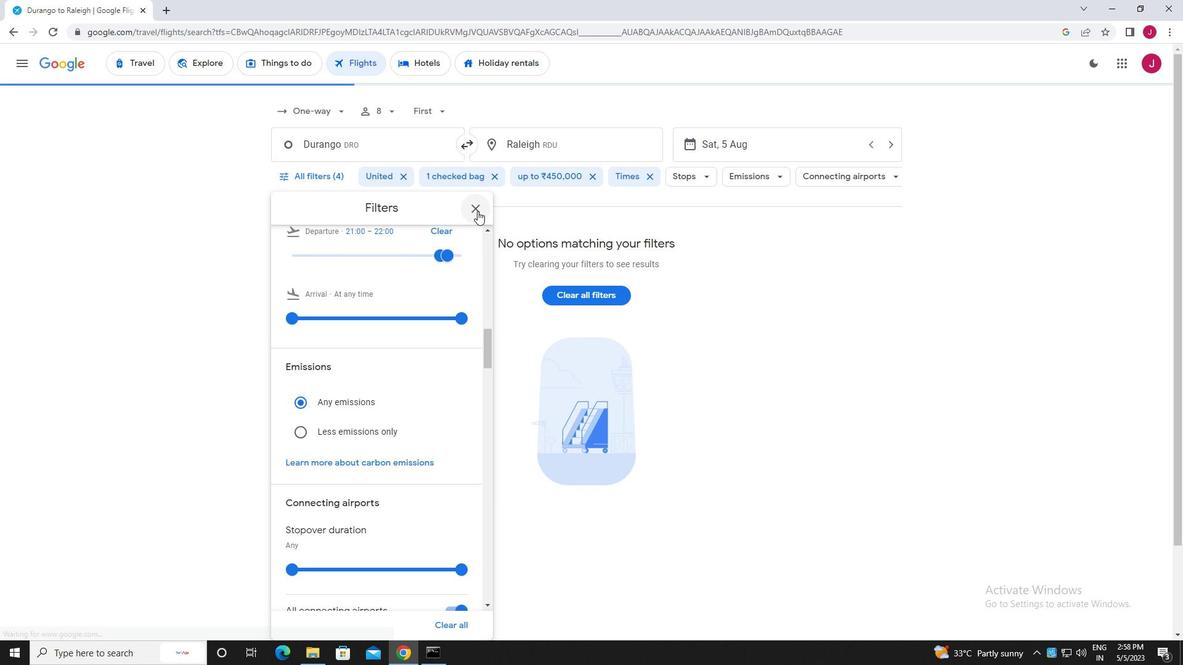 
Action: Mouse moved to (477, 211)
Screenshot: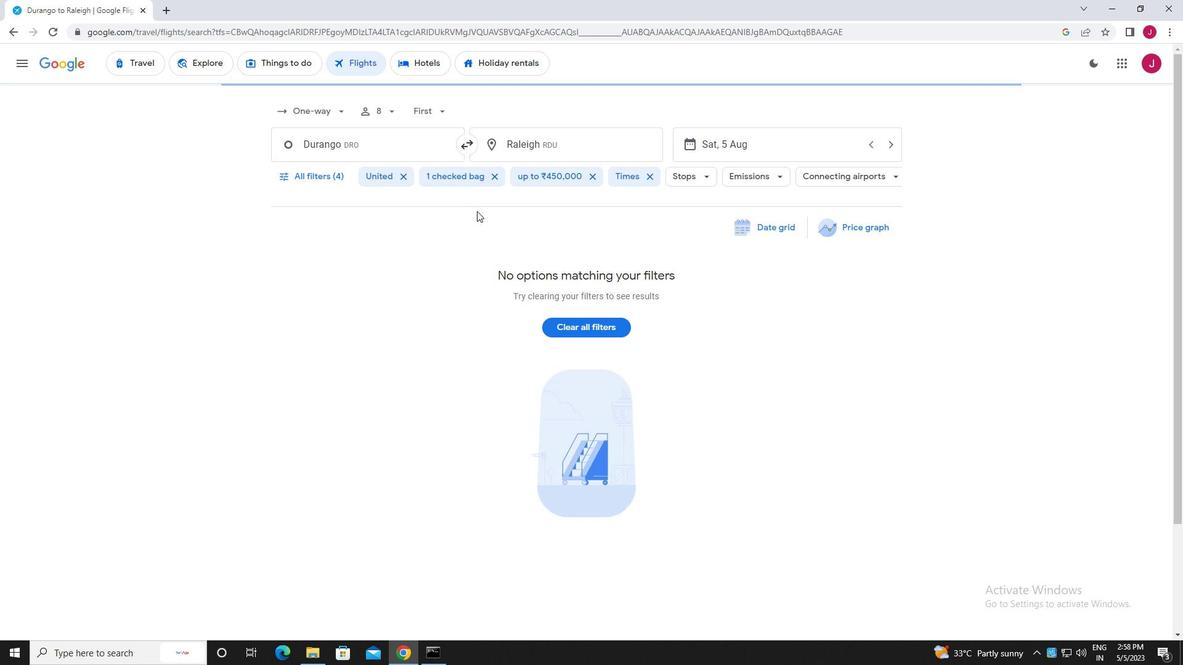 
